 Task: Check the average views per listing of center island in the last 5 years.
Action: Mouse moved to (947, 206)
Screenshot: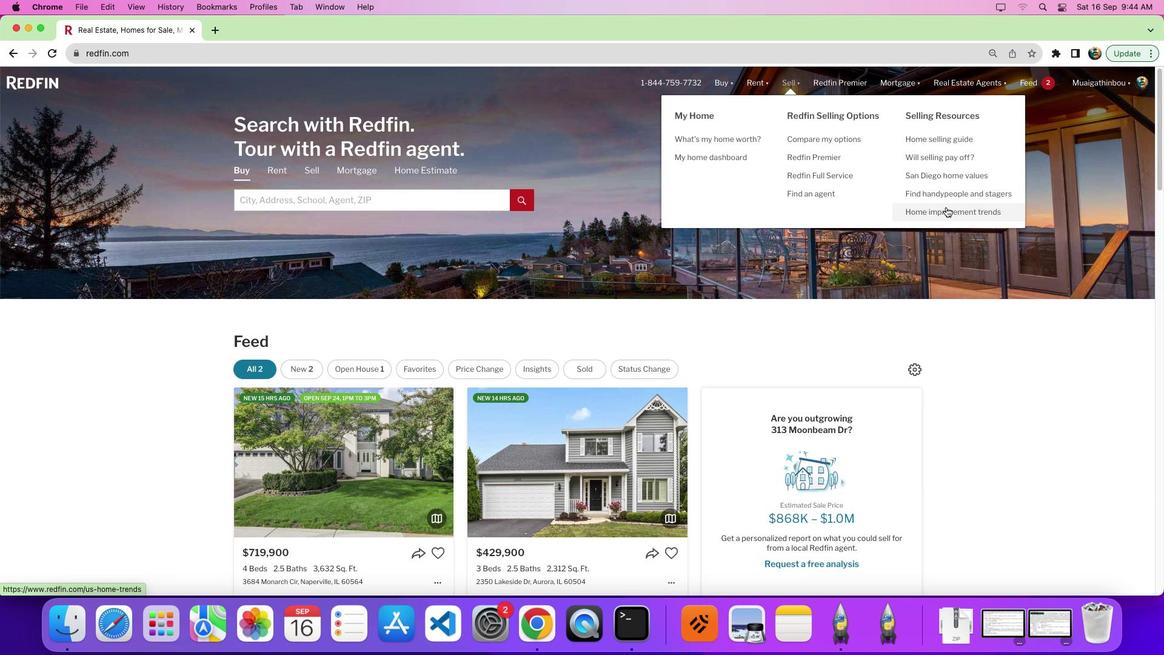 
Action: Mouse pressed left at (947, 206)
Screenshot: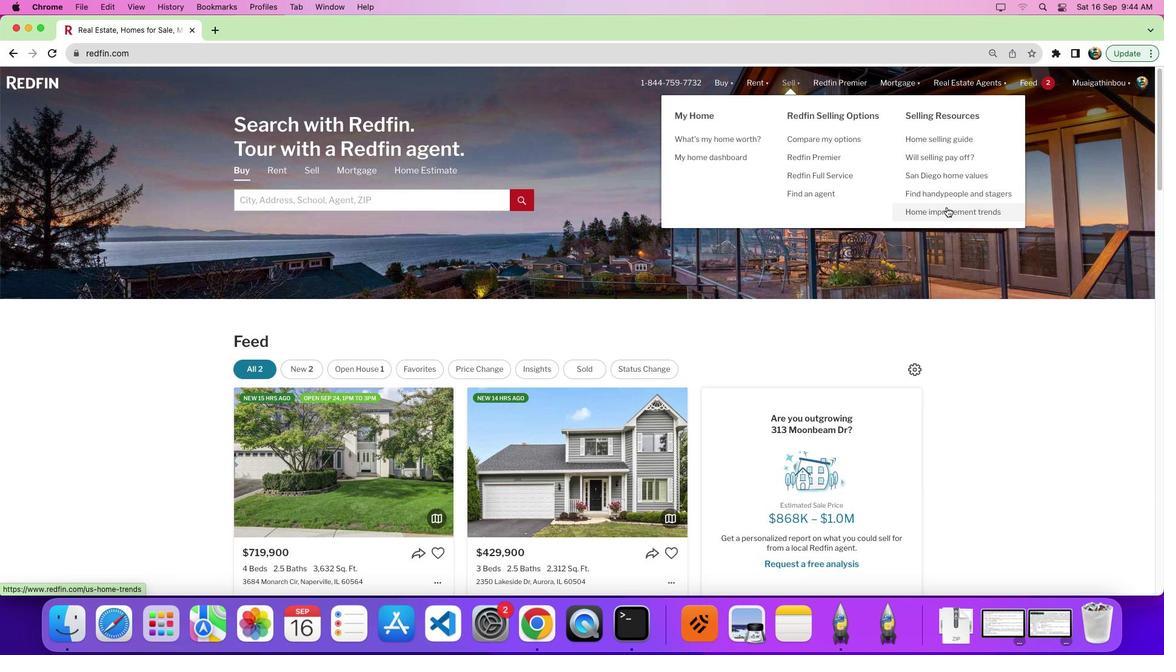 
Action: Mouse moved to (947, 207)
Screenshot: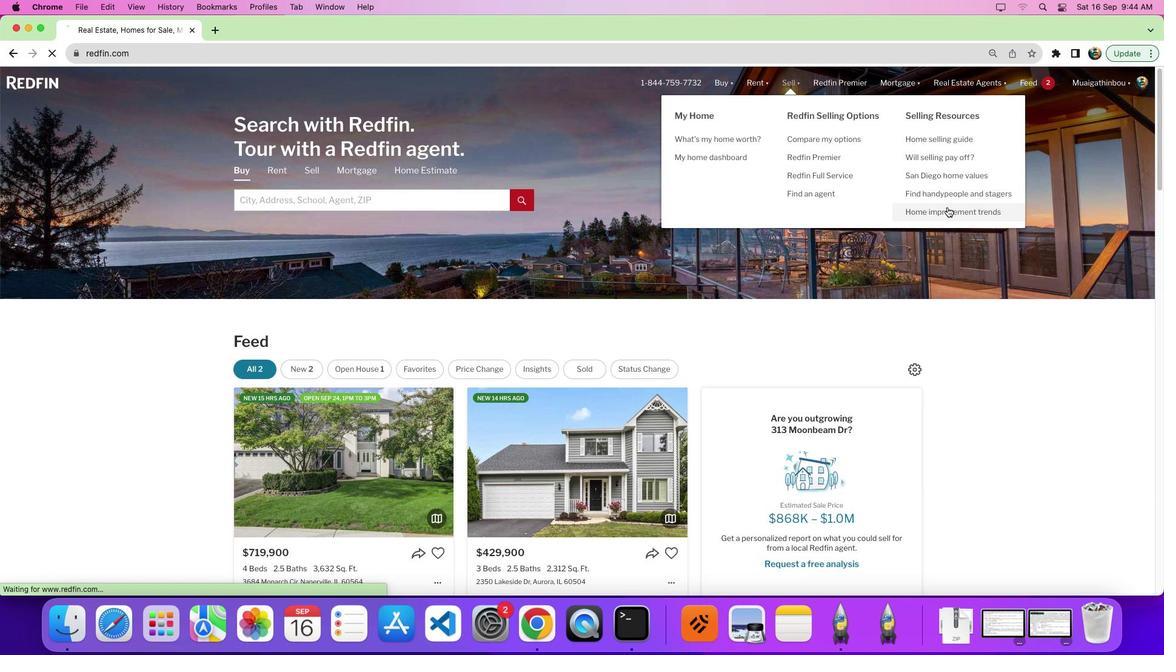 
Action: Mouse pressed left at (947, 207)
Screenshot: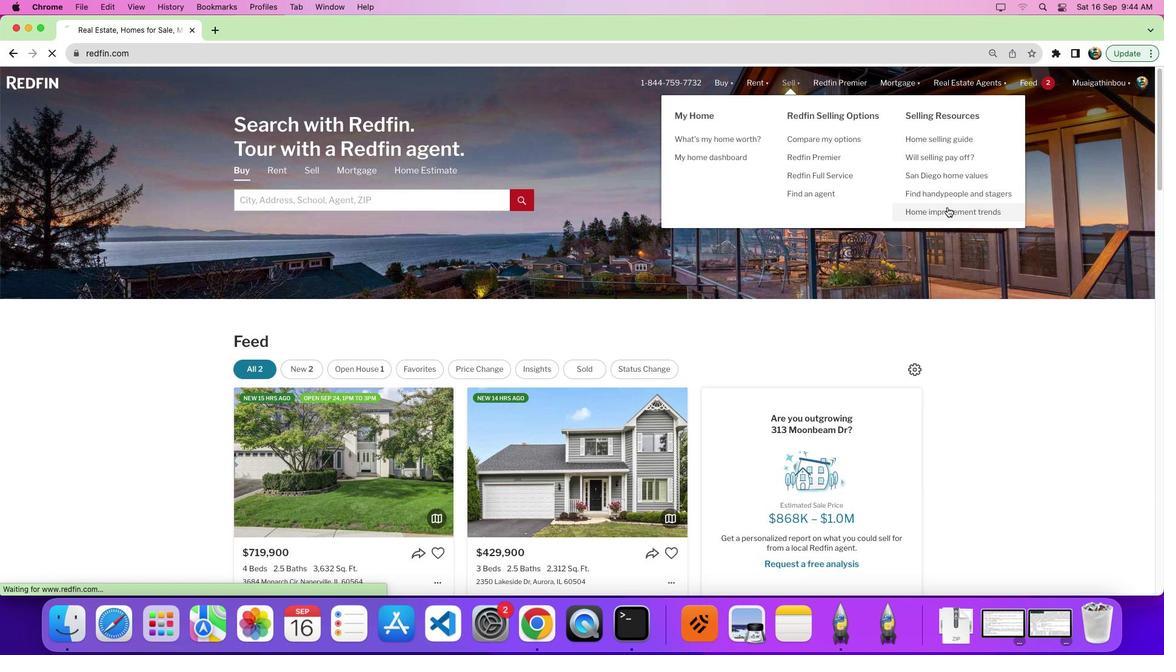 
Action: Mouse moved to (340, 235)
Screenshot: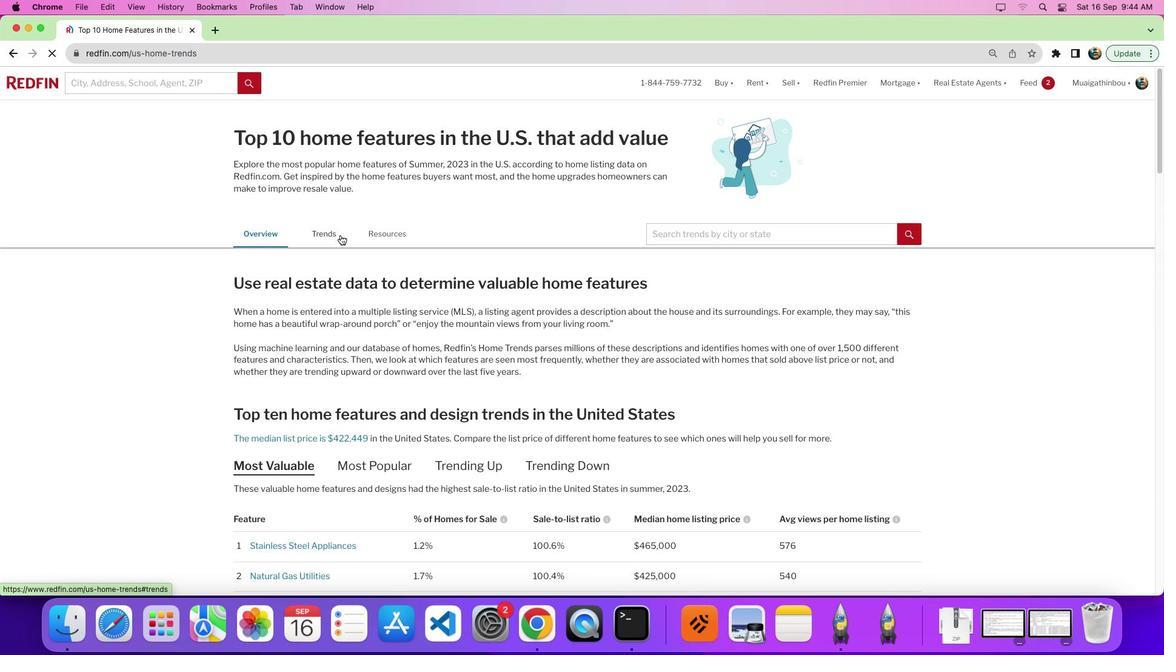 
Action: Mouse pressed left at (340, 235)
Screenshot: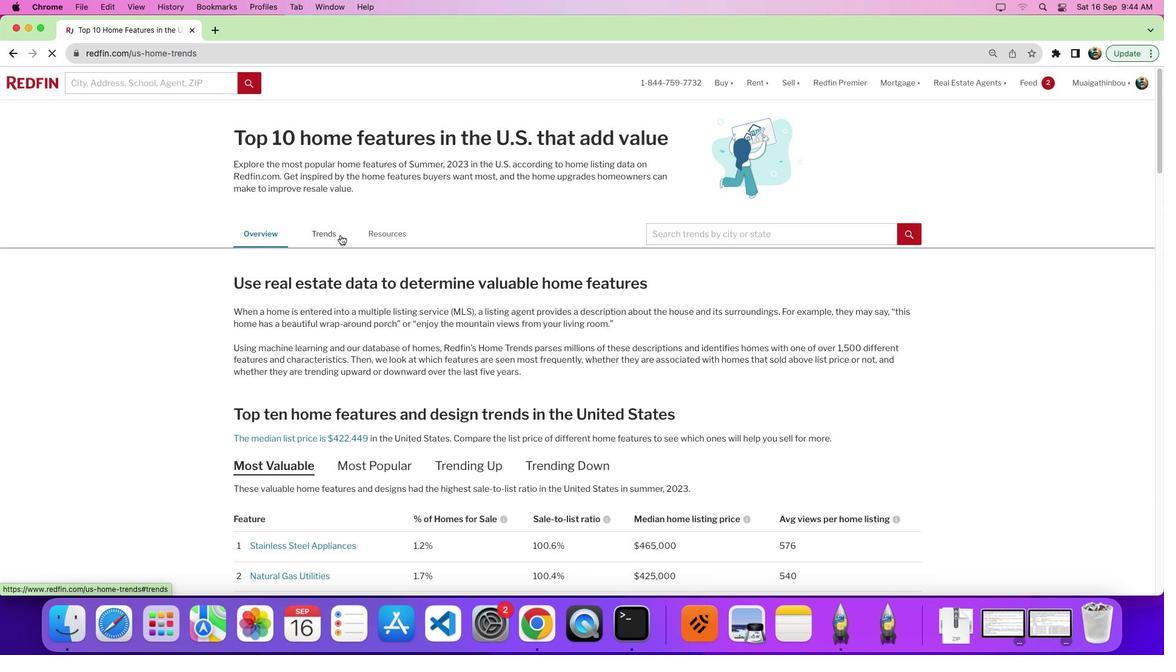 
Action: Mouse moved to (556, 263)
Screenshot: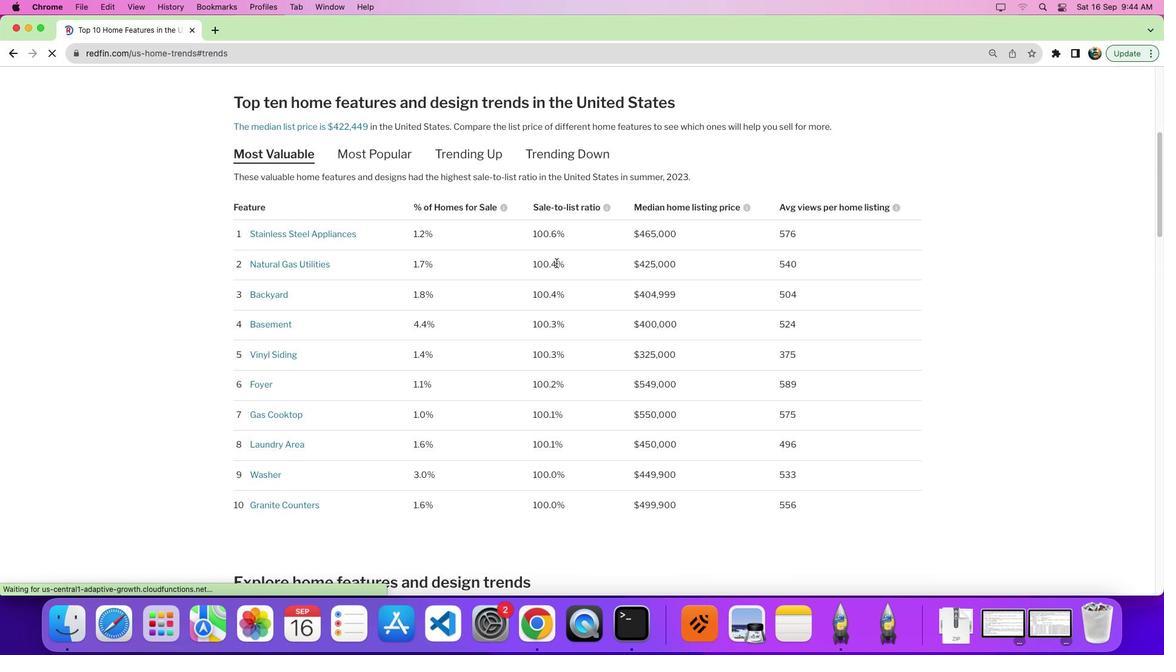 
Action: Mouse scrolled (556, 263) with delta (0, 0)
Screenshot: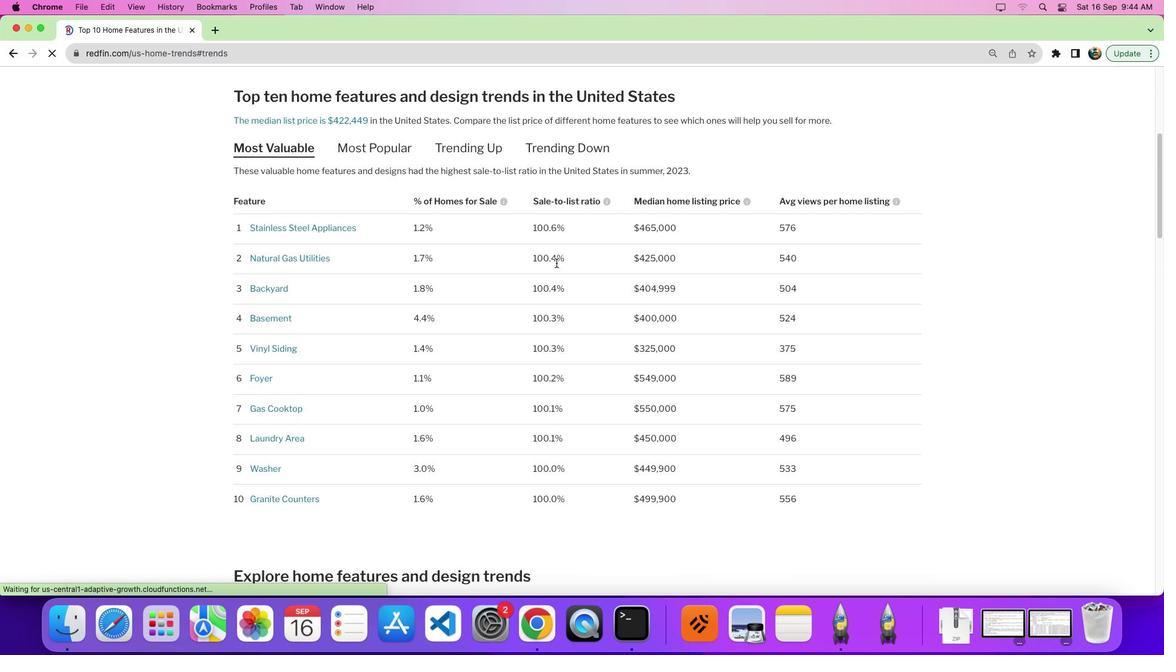 
Action: Mouse scrolled (556, 263) with delta (0, -1)
Screenshot: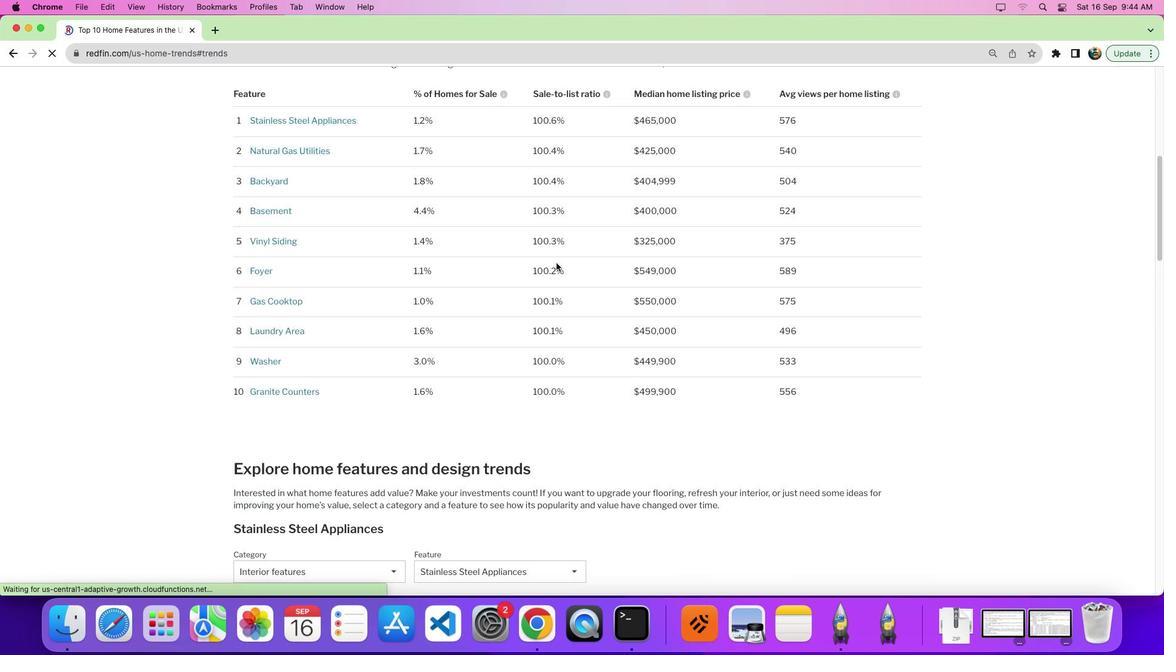 
Action: Mouse scrolled (556, 263) with delta (0, -5)
Screenshot: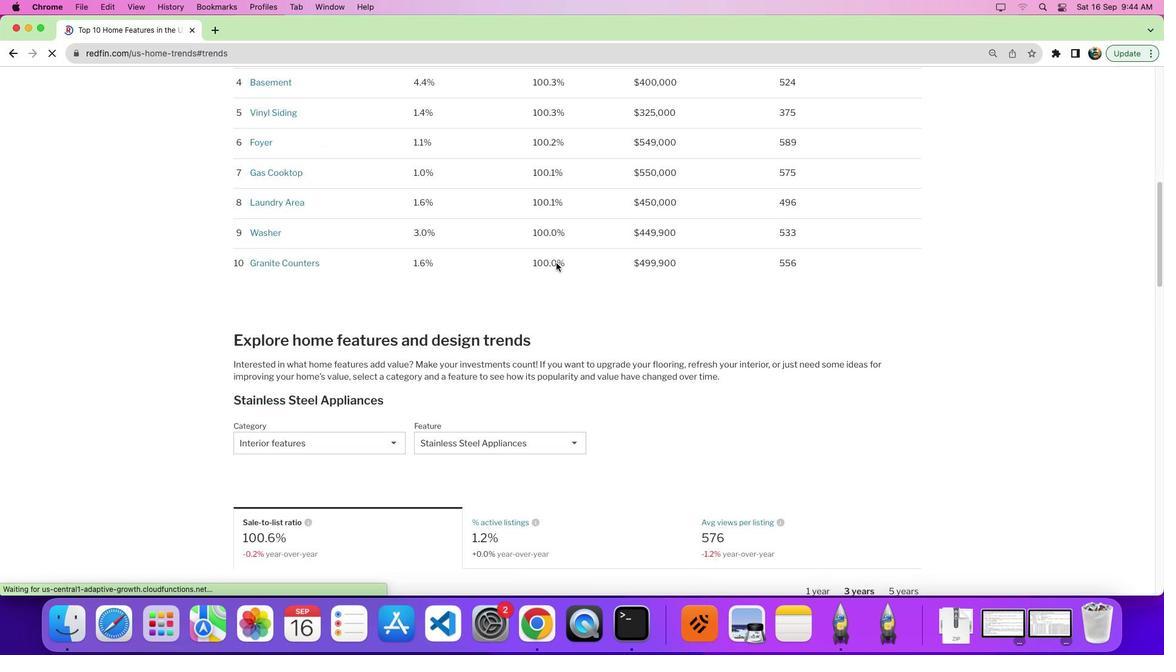 
Action: Mouse scrolled (556, 263) with delta (0, -7)
Screenshot: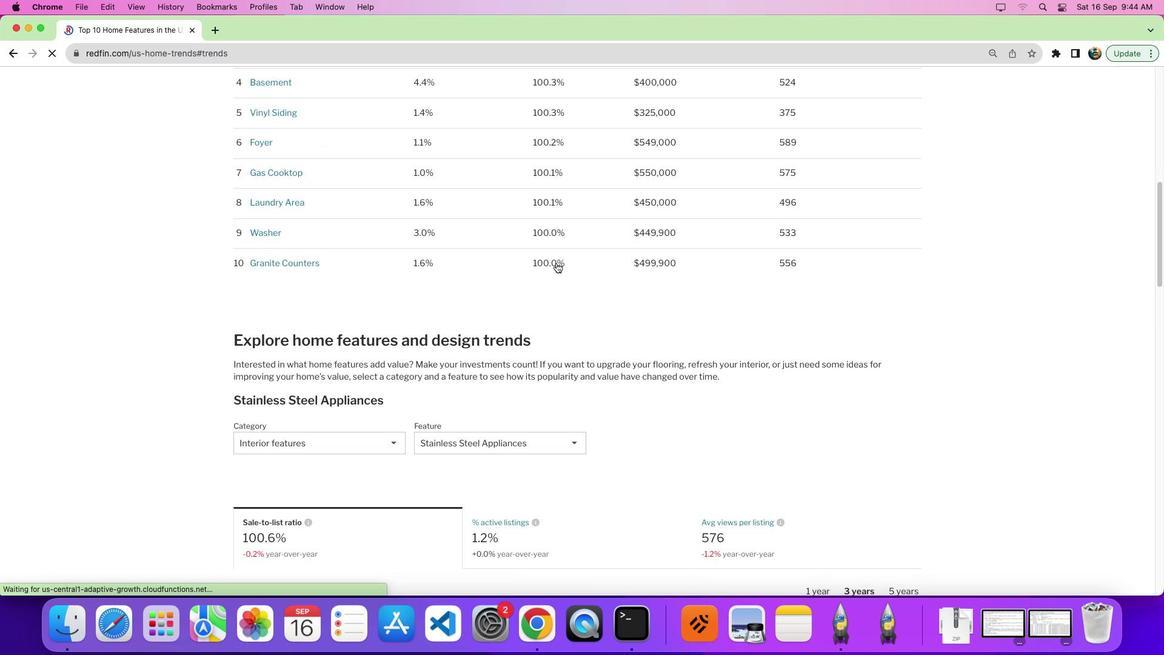 
Action: Mouse moved to (721, 189)
Screenshot: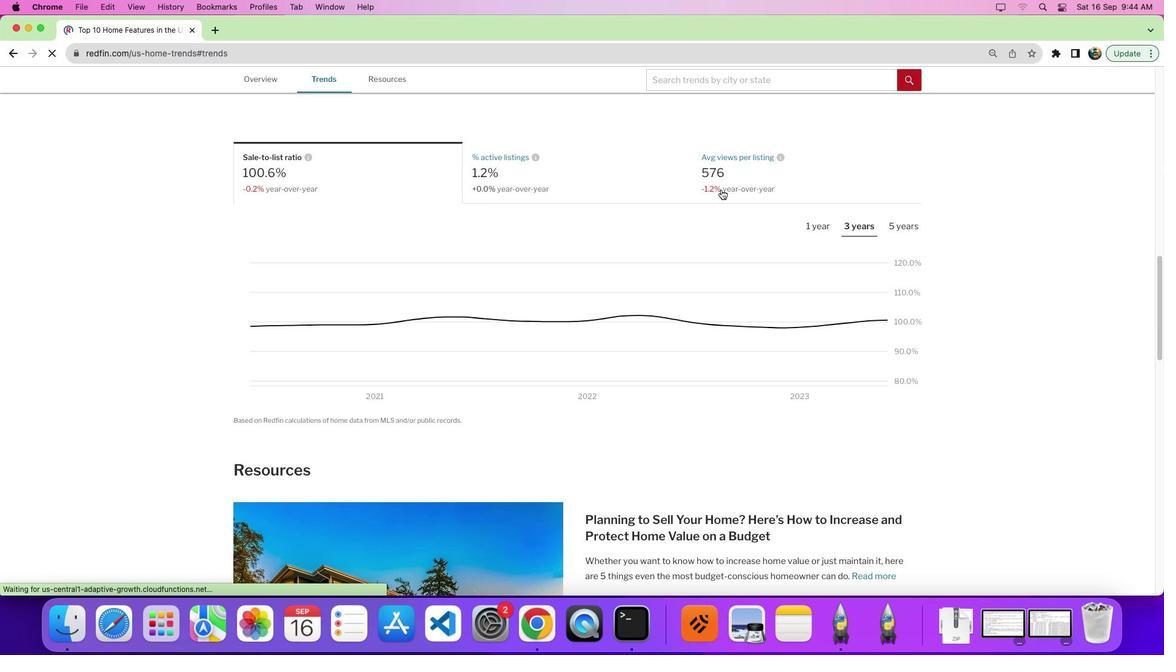 
Action: Mouse pressed left at (721, 189)
Screenshot: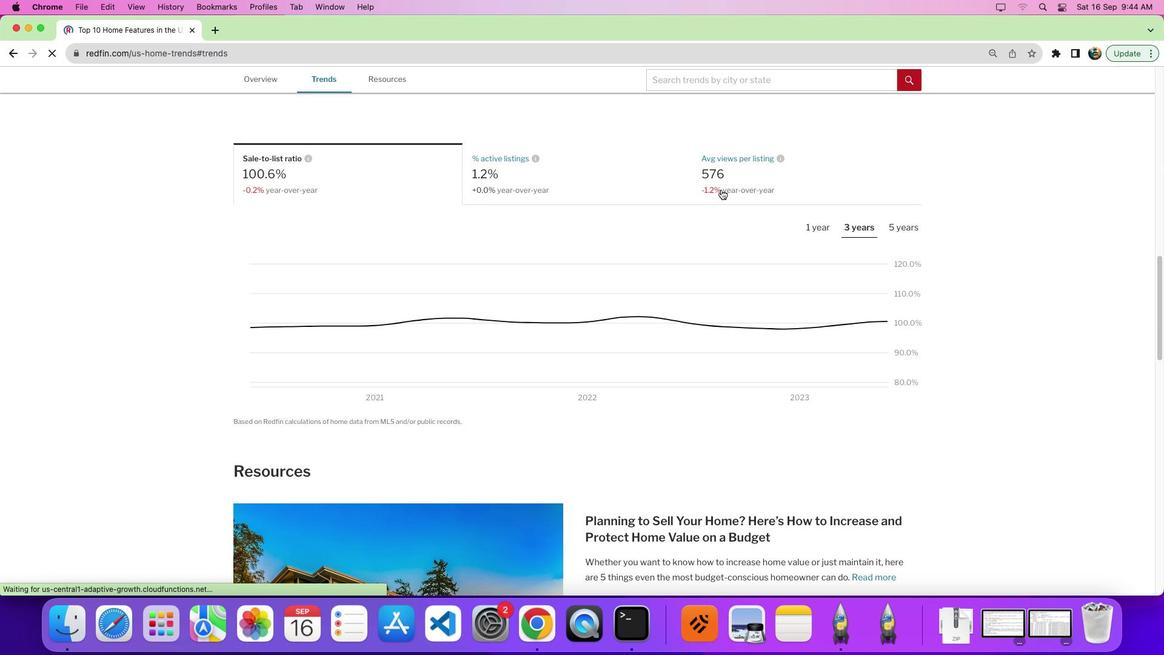 
Action: Mouse moved to (482, 260)
Screenshot: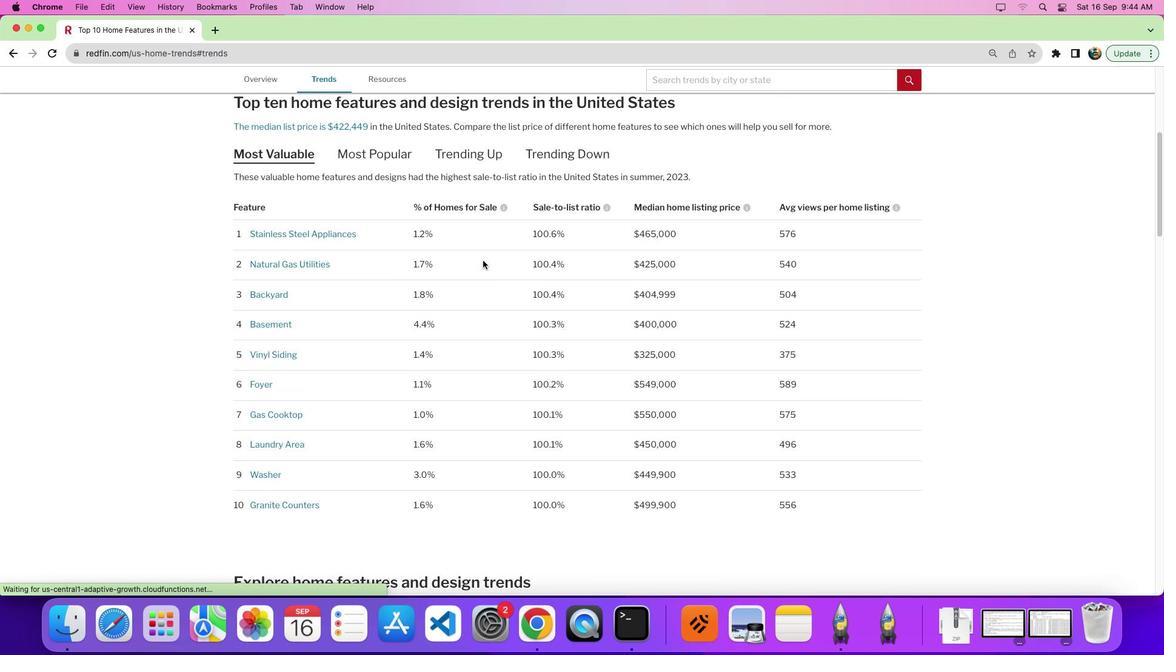 
Action: Mouse scrolled (482, 260) with delta (0, 0)
Screenshot: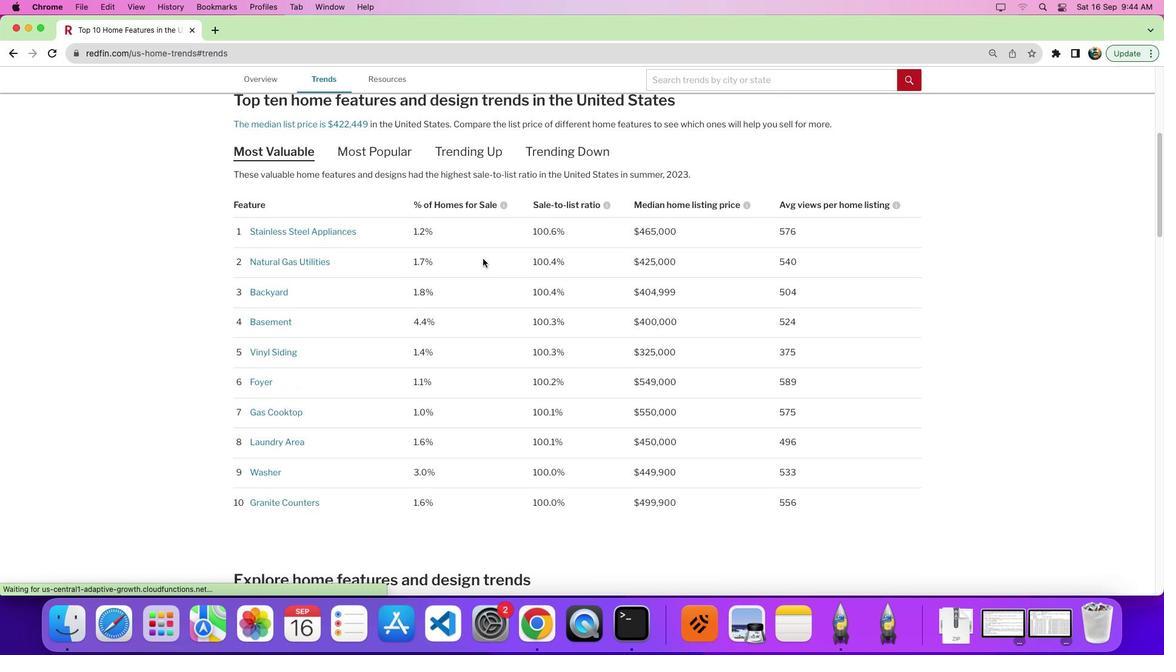 
Action: Mouse moved to (482, 260)
Screenshot: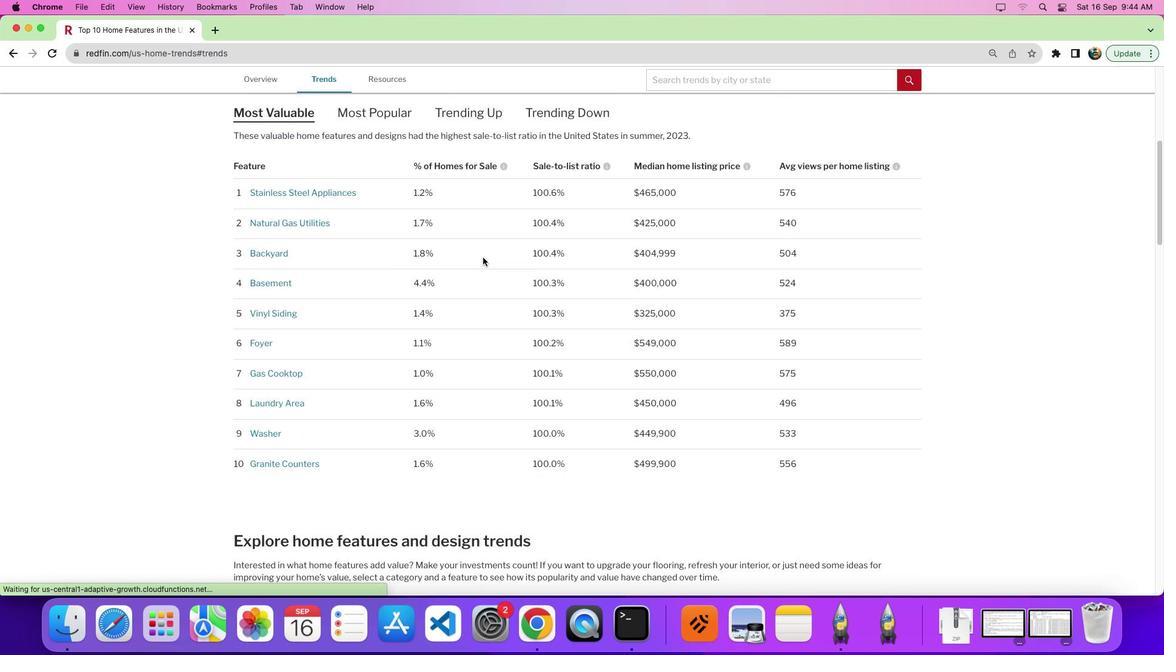 
Action: Mouse scrolled (482, 260) with delta (0, 0)
Screenshot: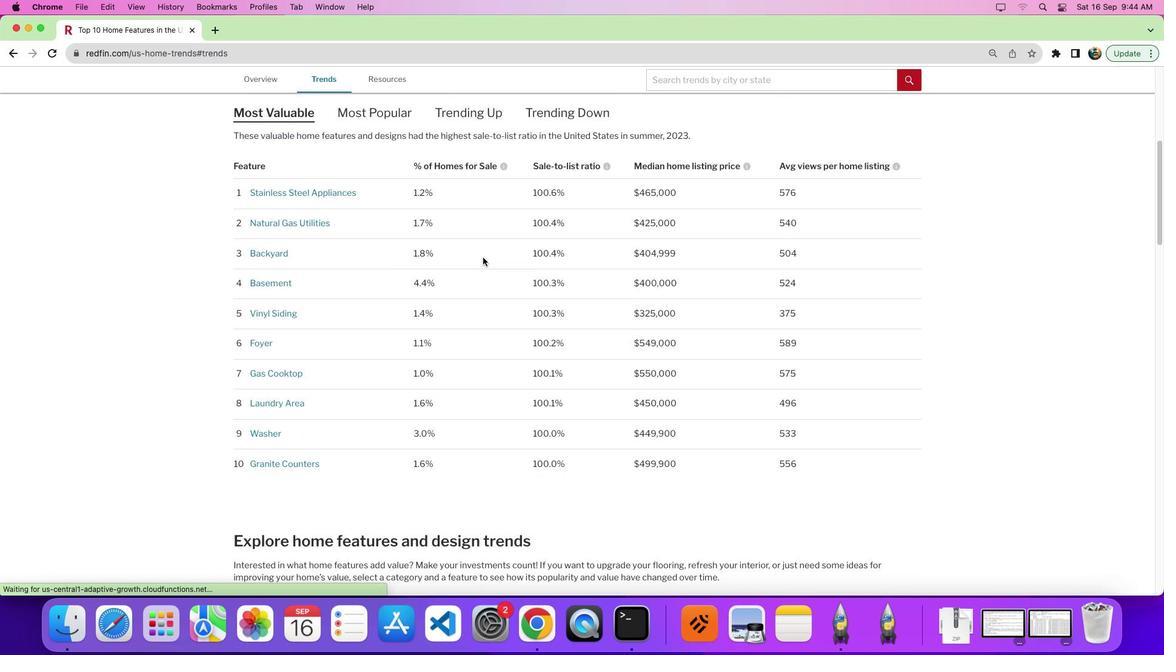 
Action: Mouse scrolled (482, 260) with delta (0, -4)
Screenshot: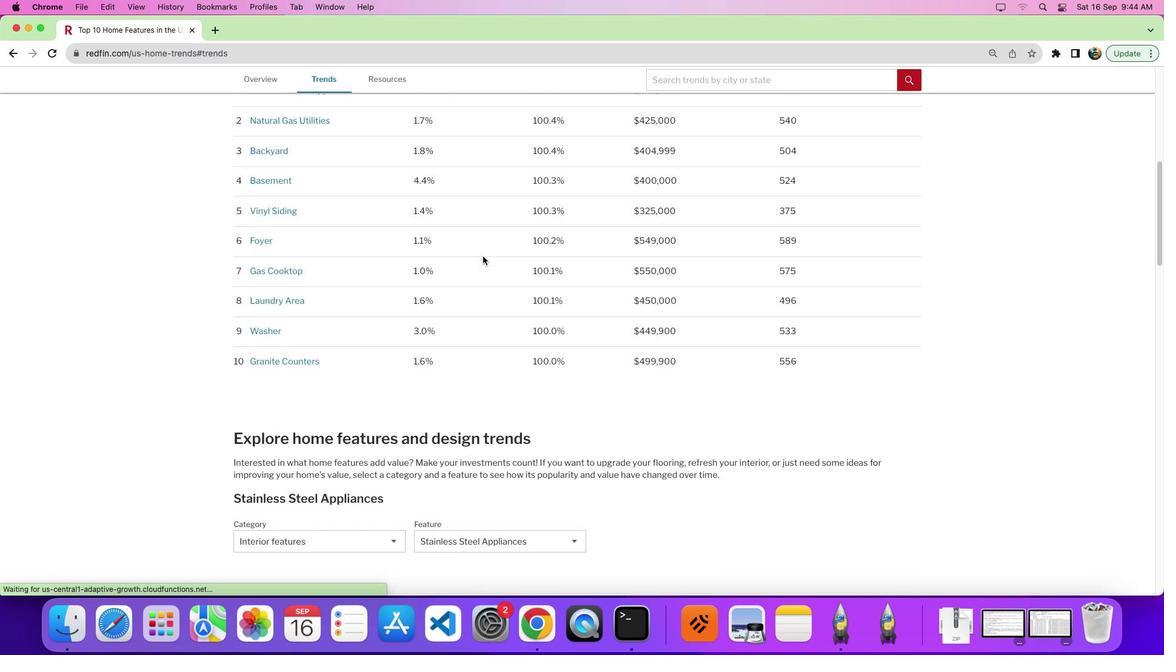
Action: Mouse moved to (484, 256)
Screenshot: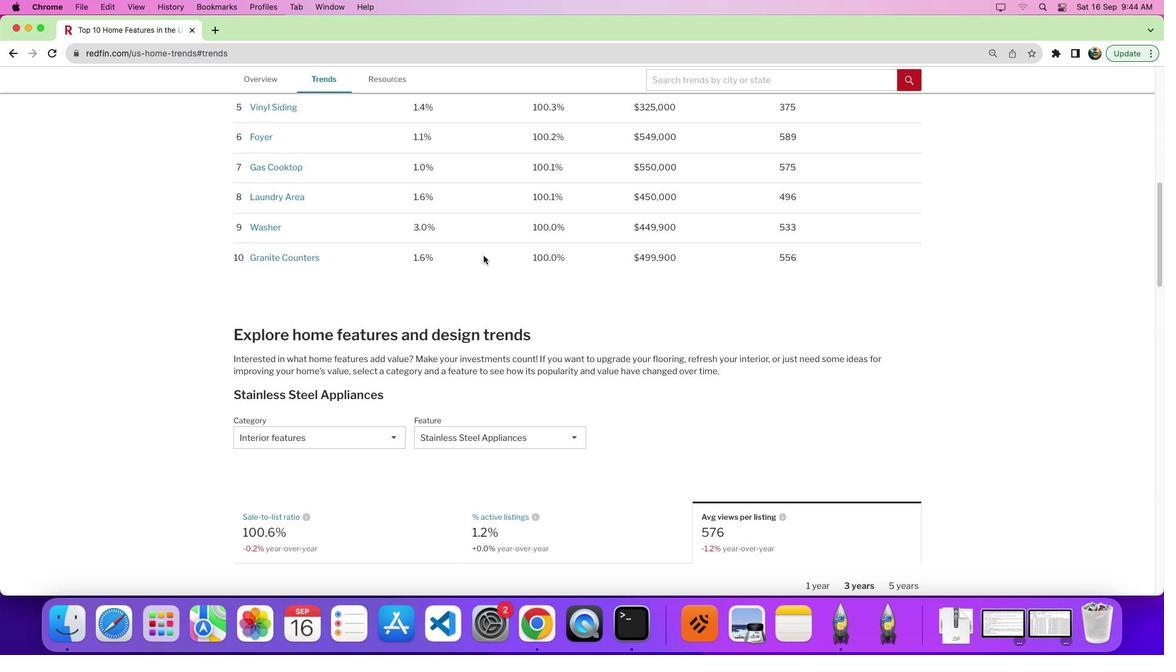 
Action: Mouse scrolled (484, 256) with delta (0, 0)
Screenshot: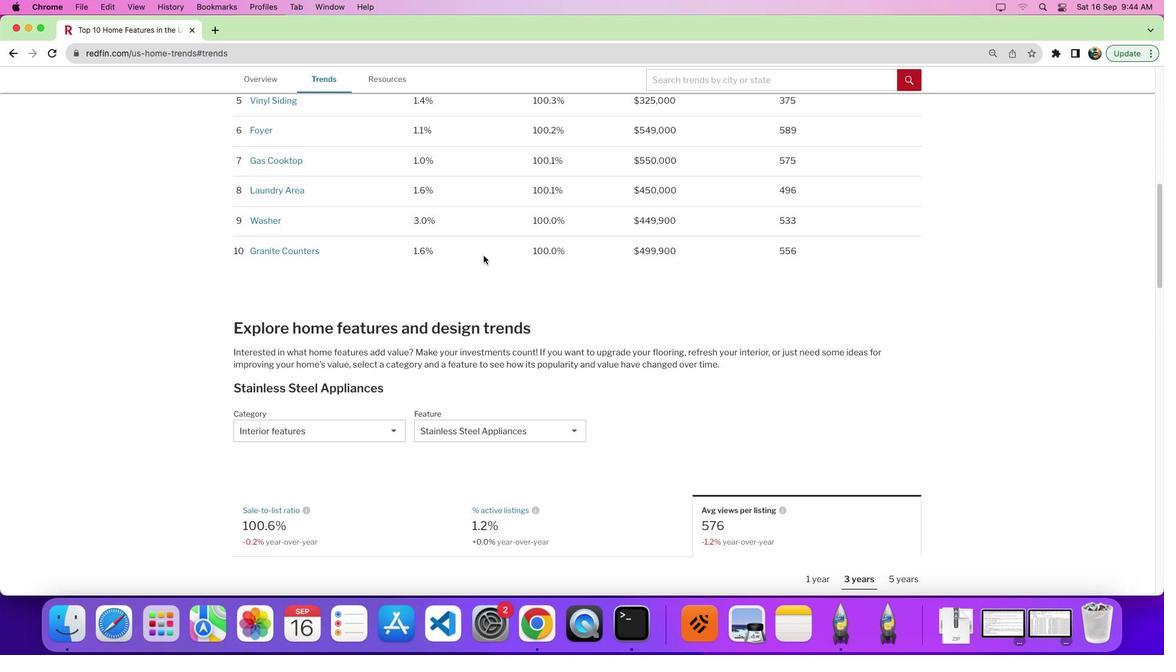 
Action: Mouse scrolled (484, 256) with delta (0, 0)
Screenshot: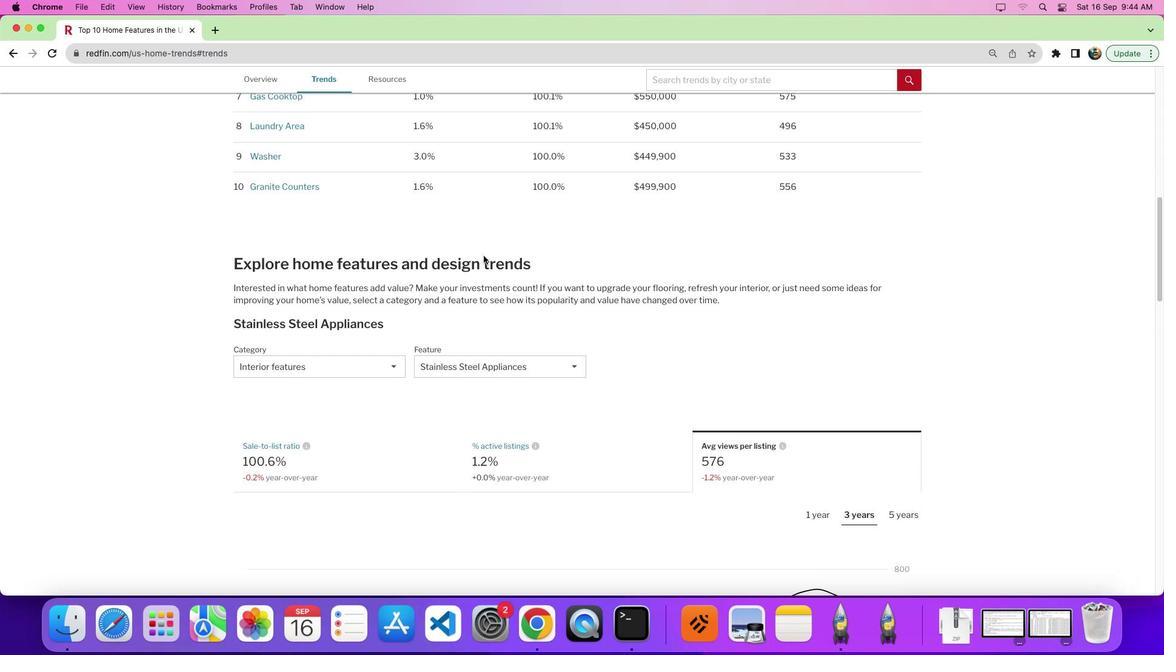 
Action: Mouse scrolled (484, 256) with delta (0, -3)
Screenshot: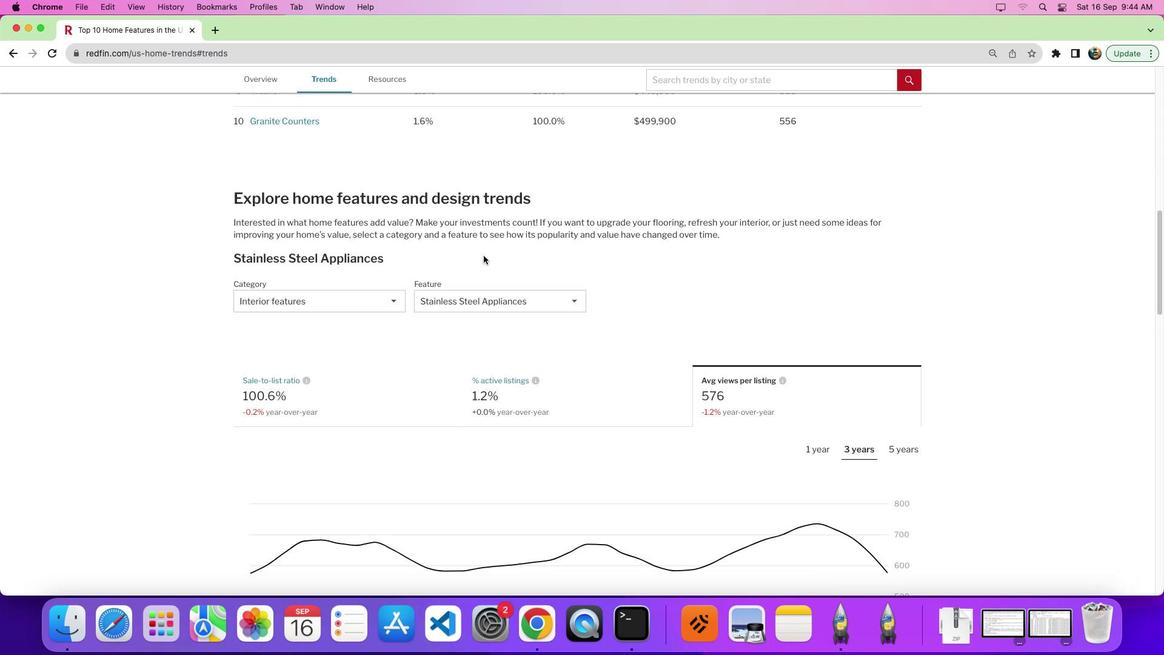 
Action: Mouse moved to (488, 256)
Screenshot: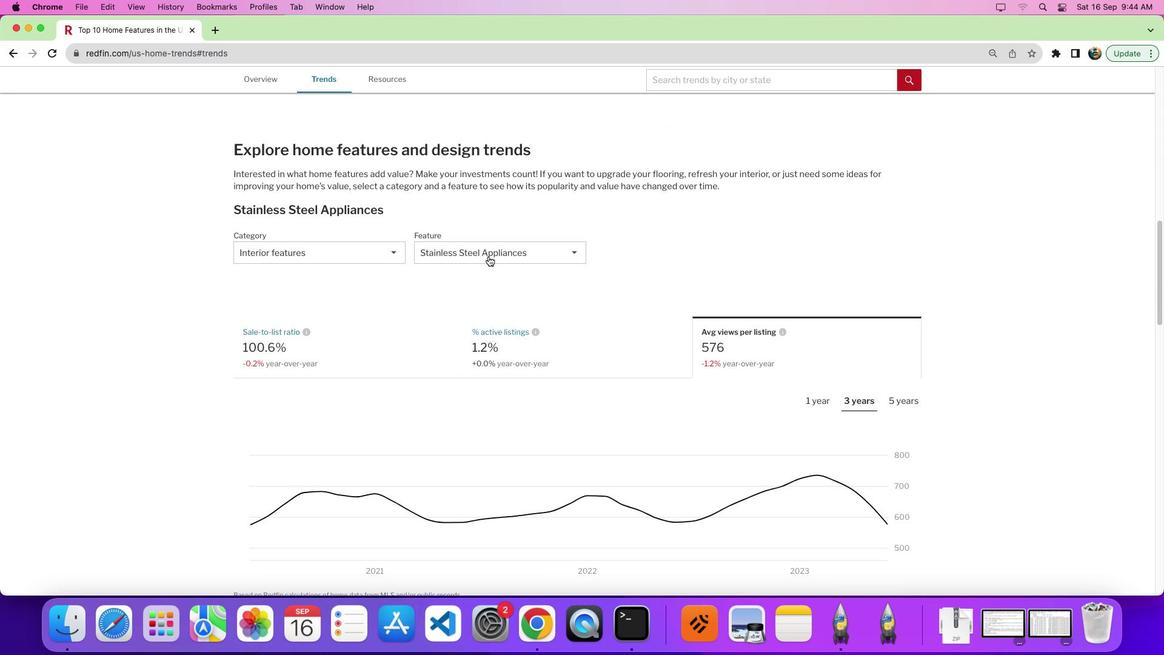 
Action: Mouse pressed left at (488, 256)
Screenshot: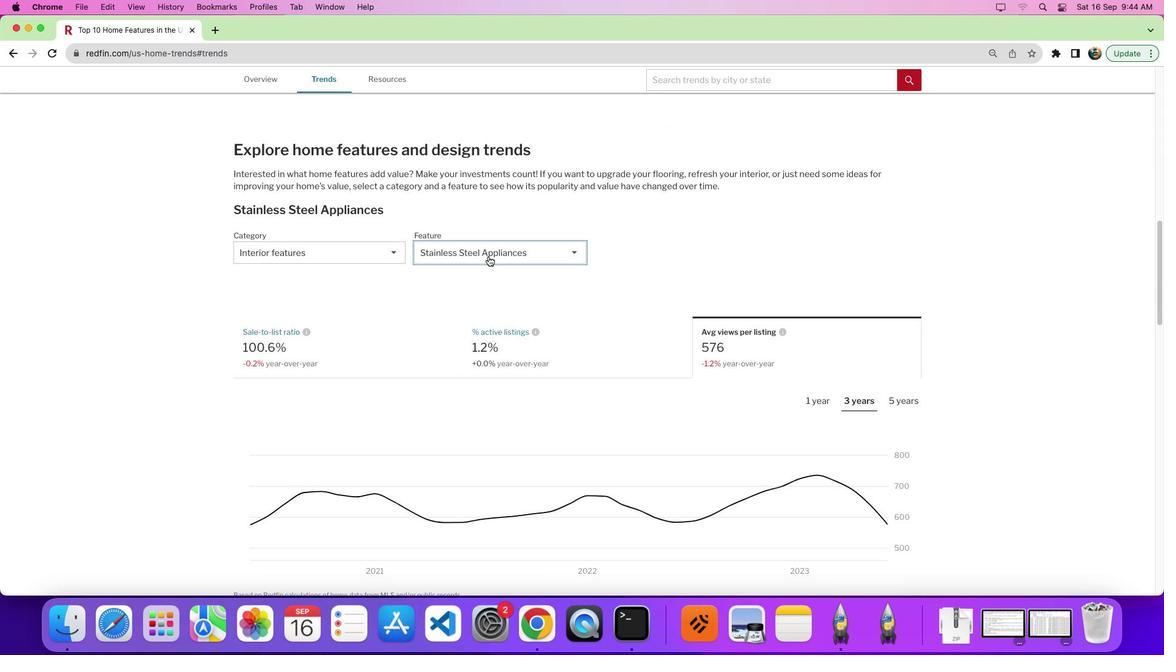 
Action: Mouse moved to (488, 337)
Screenshot: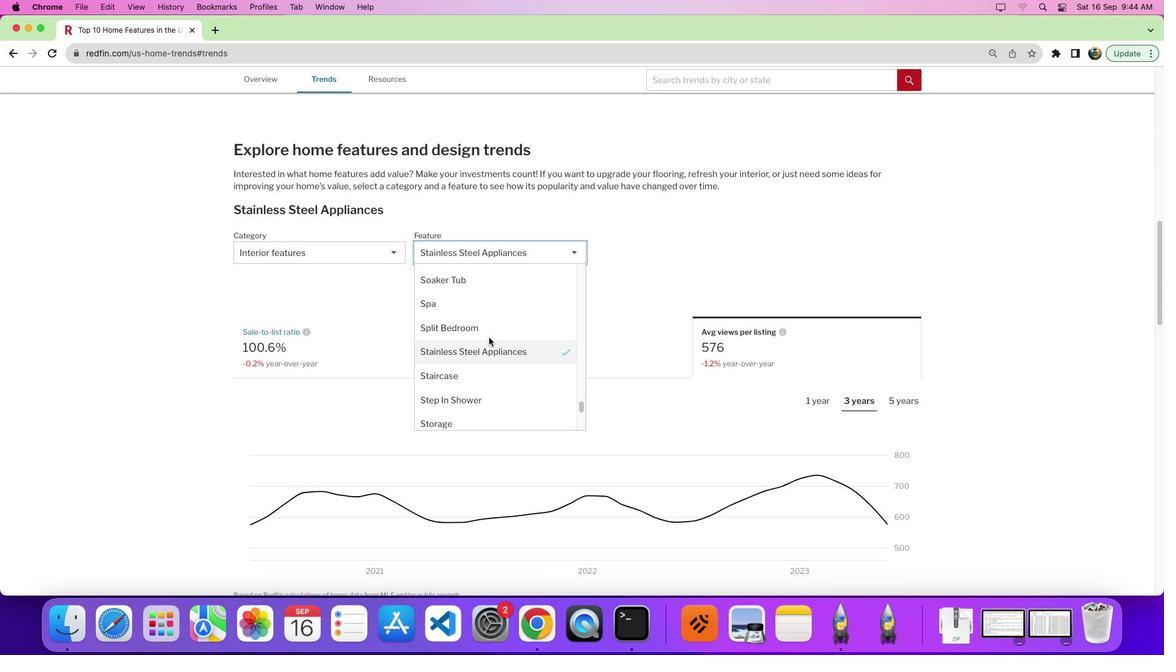 
Action: Mouse scrolled (488, 337) with delta (0, 0)
Screenshot: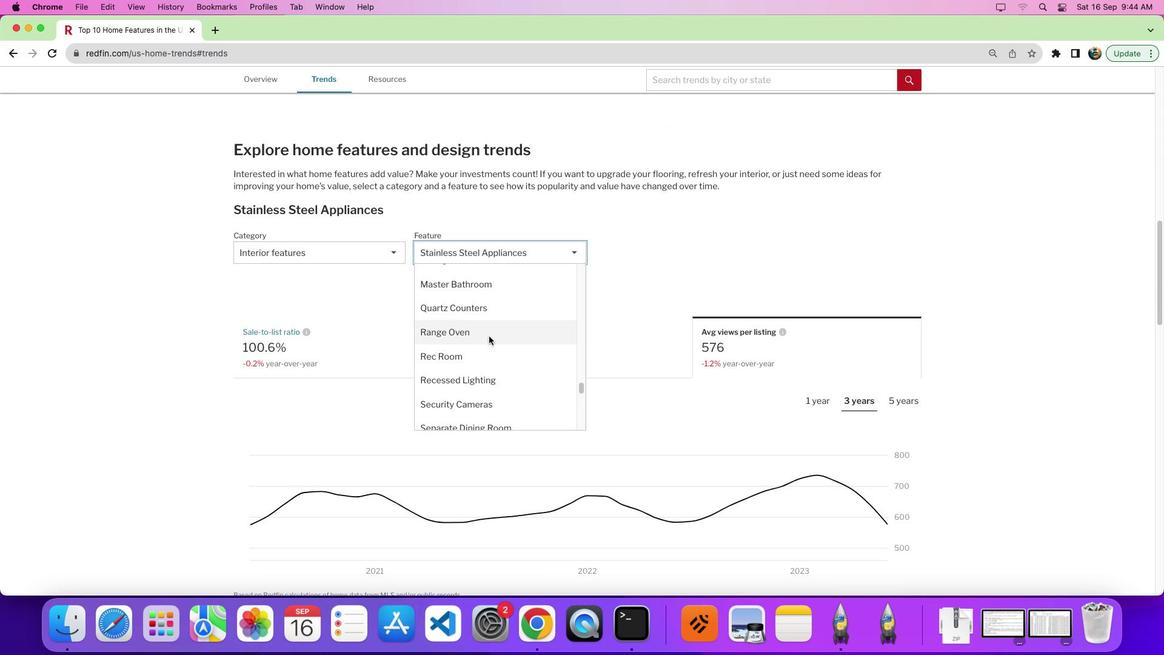 
Action: Mouse scrolled (488, 337) with delta (0, 0)
Screenshot: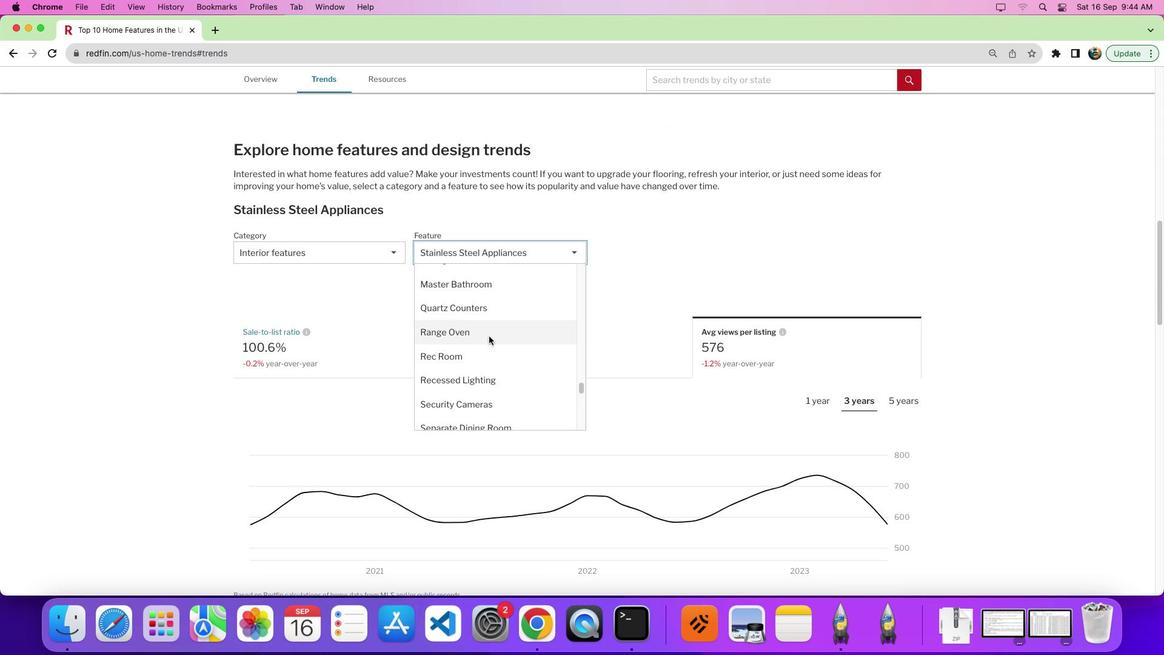 
Action: Mouse scrolled (488, 337) with delta (0, 5)
Screenshot: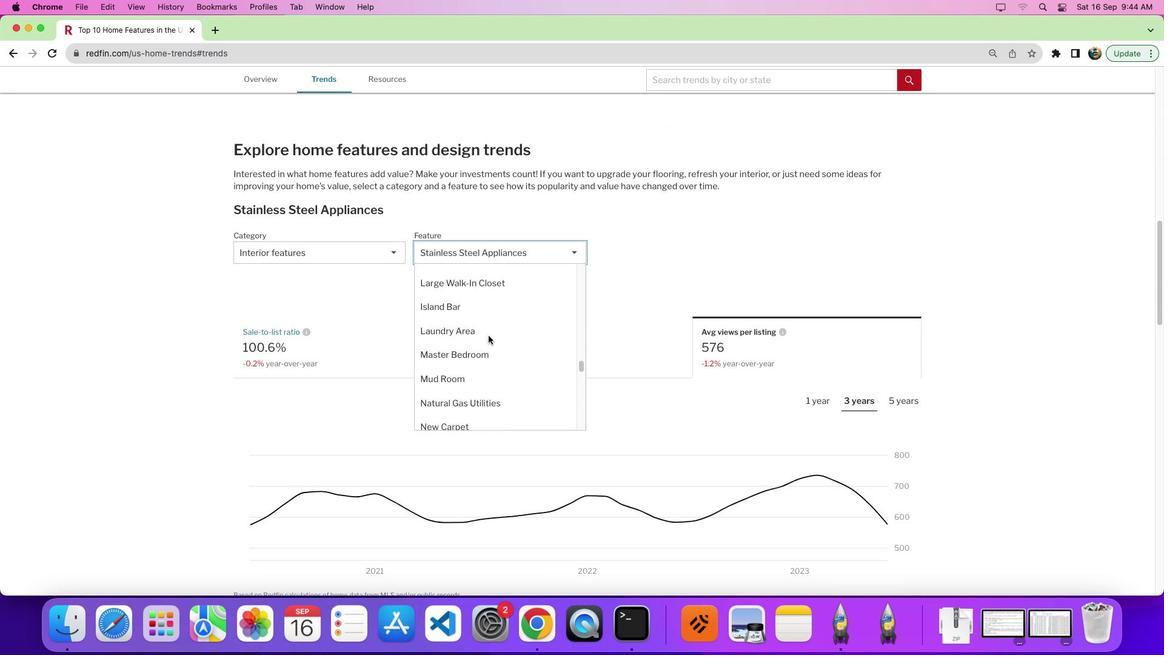 
Action: Mouse moved to (488, 337)
Screenshot: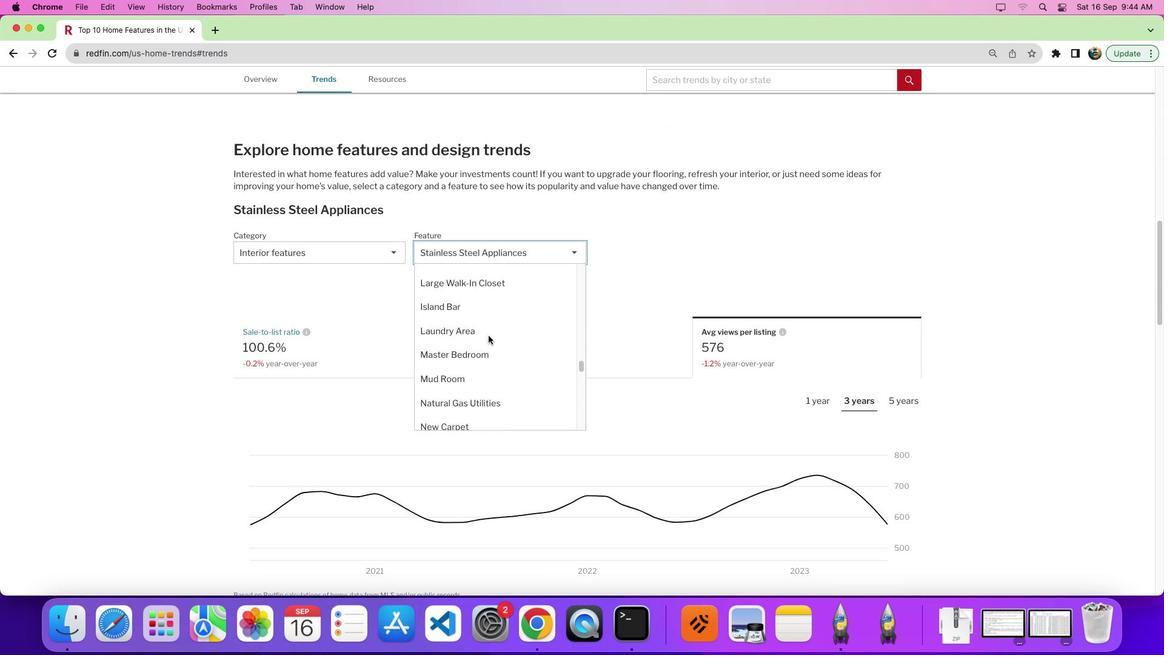 
Action: Mouse scrolled (488, 337) with delta (0, 7)
Screenshot: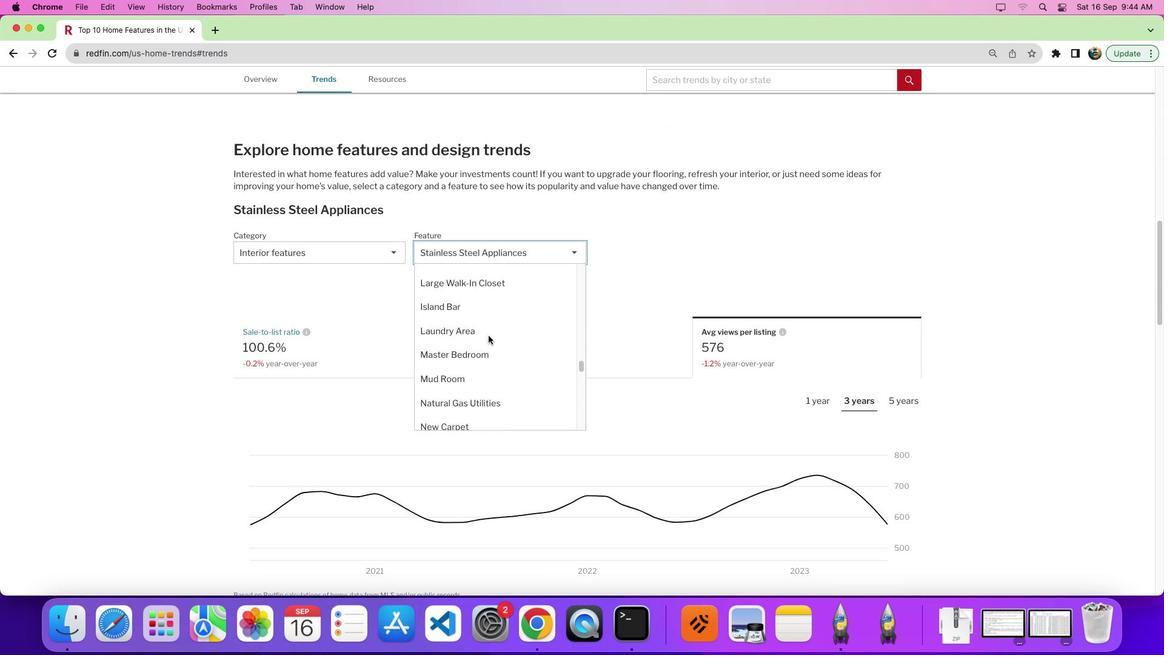 
Action: Mouse moved to (488, 335)
Screenshot: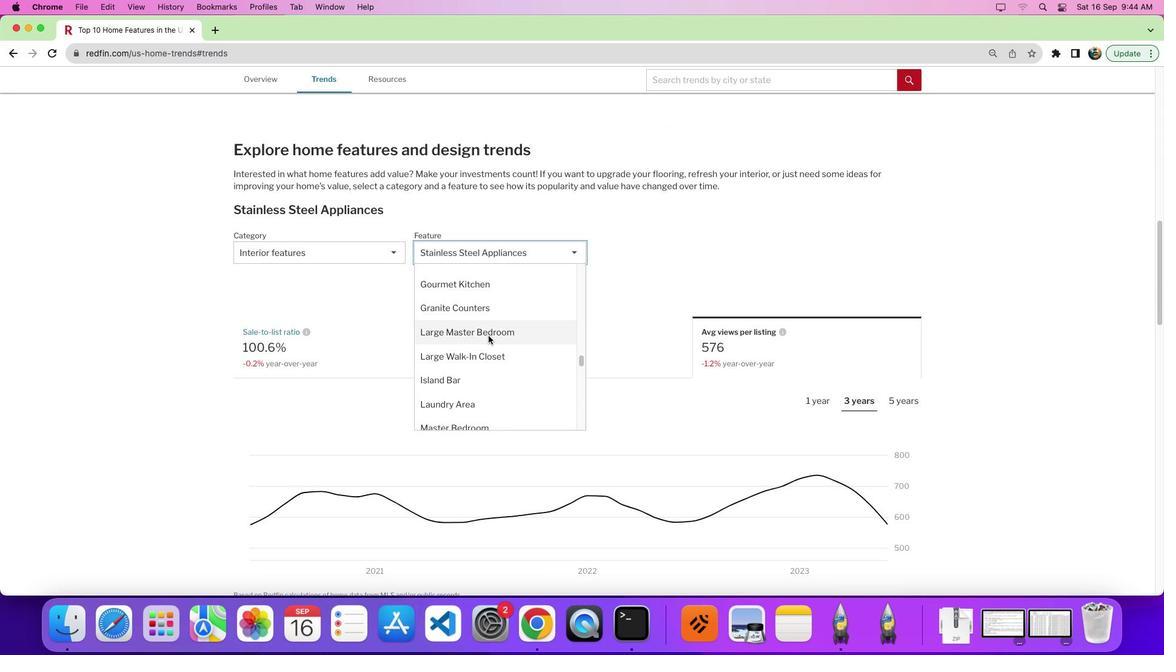 
Action: Mouse scrolled (488, 335) with delta (0, 0)
Screenshot: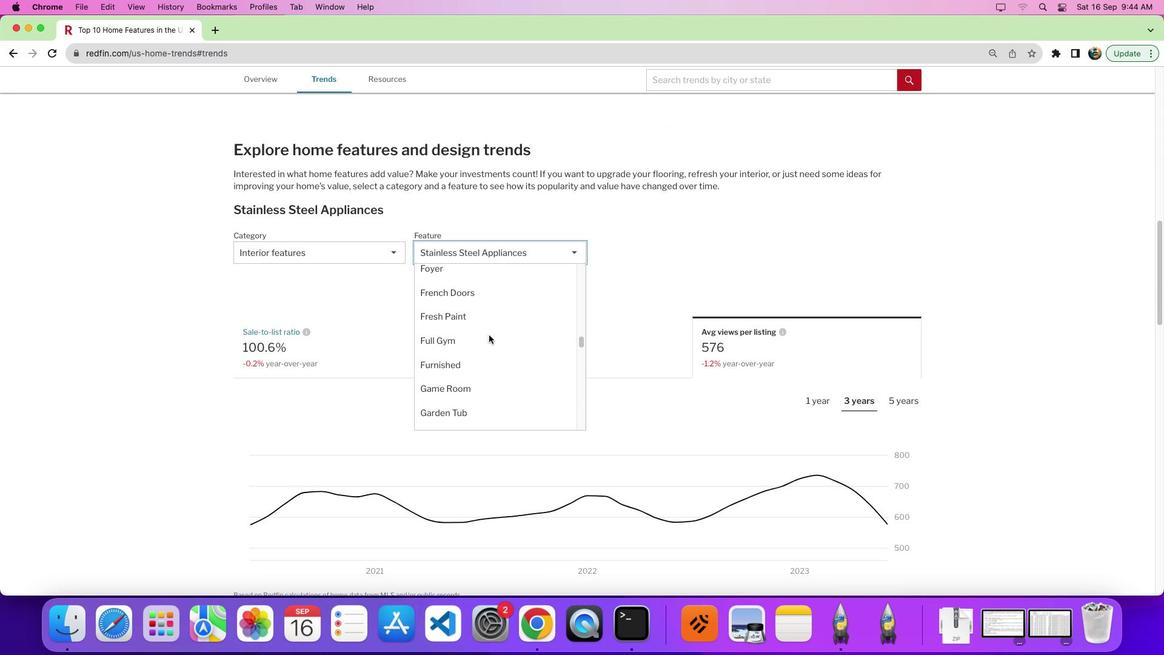 
Action: Mouse scrolled (488, 335) with delta (0, 1)
Screenshot: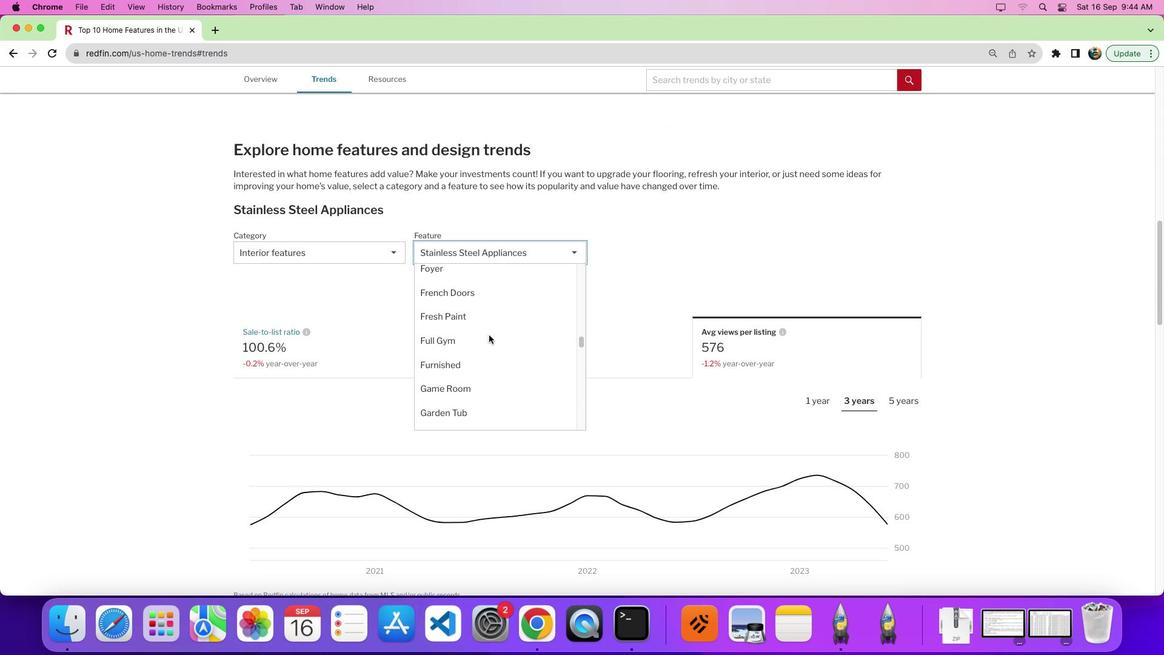 
Action: Mouse moved to (488, 335)
Screenshot: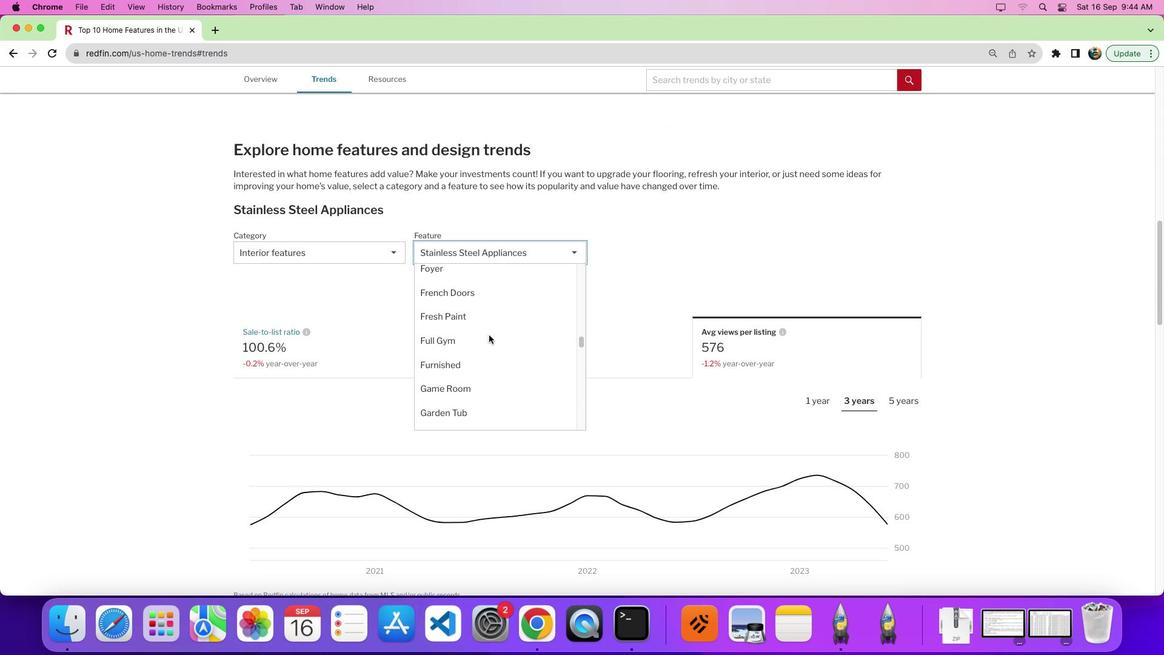 
Action: Mouse scrolled (488, 335) with delta (0, 5)
Screenshot: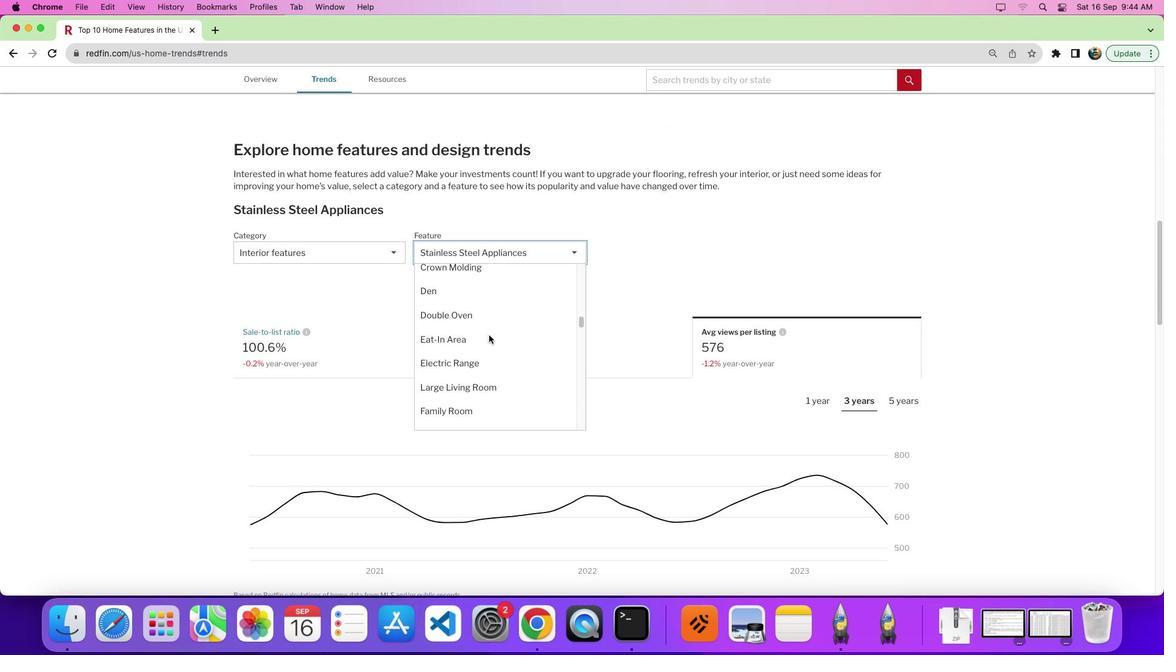 
Action: Mouse scrolled (488, 335) with delta (0, 7)
Screenshot: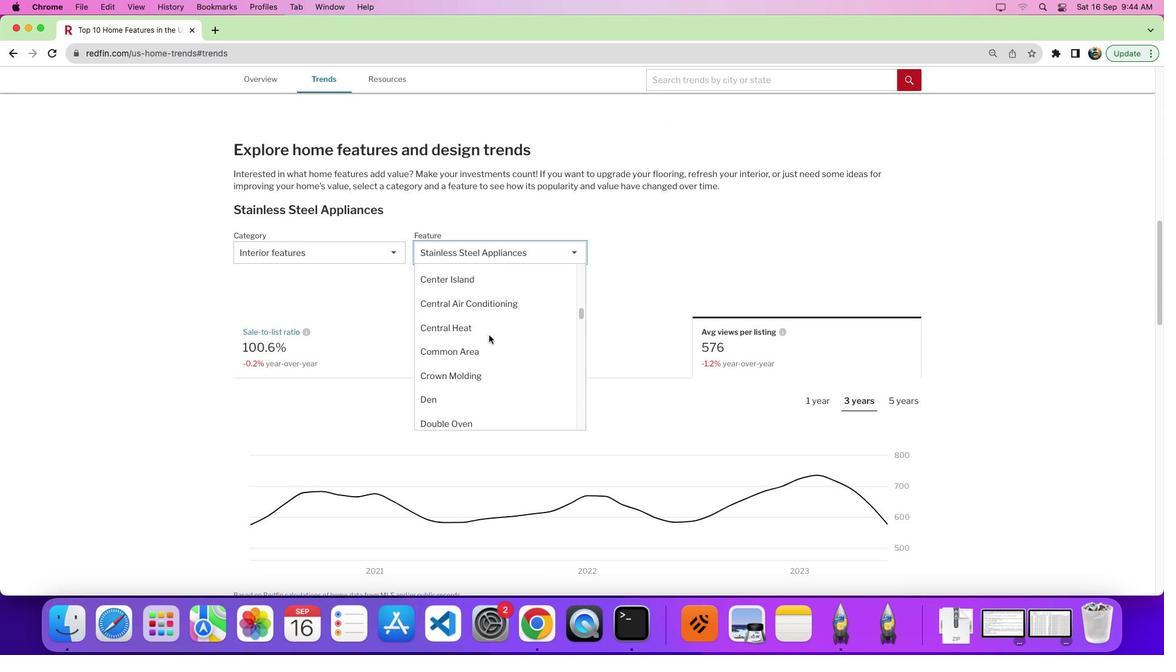 
Action: Mouse moved to (488, 334)
Screenshot: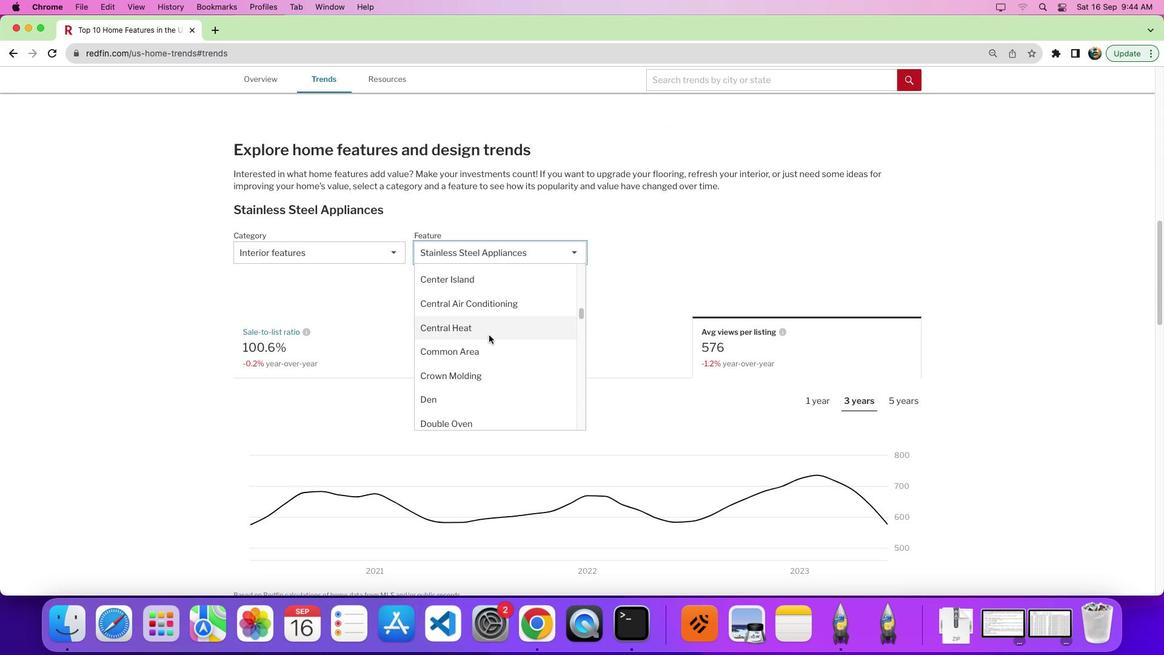 
Action: Mouse scrolled (488, 334) with delta (0, 0)
Screenshot: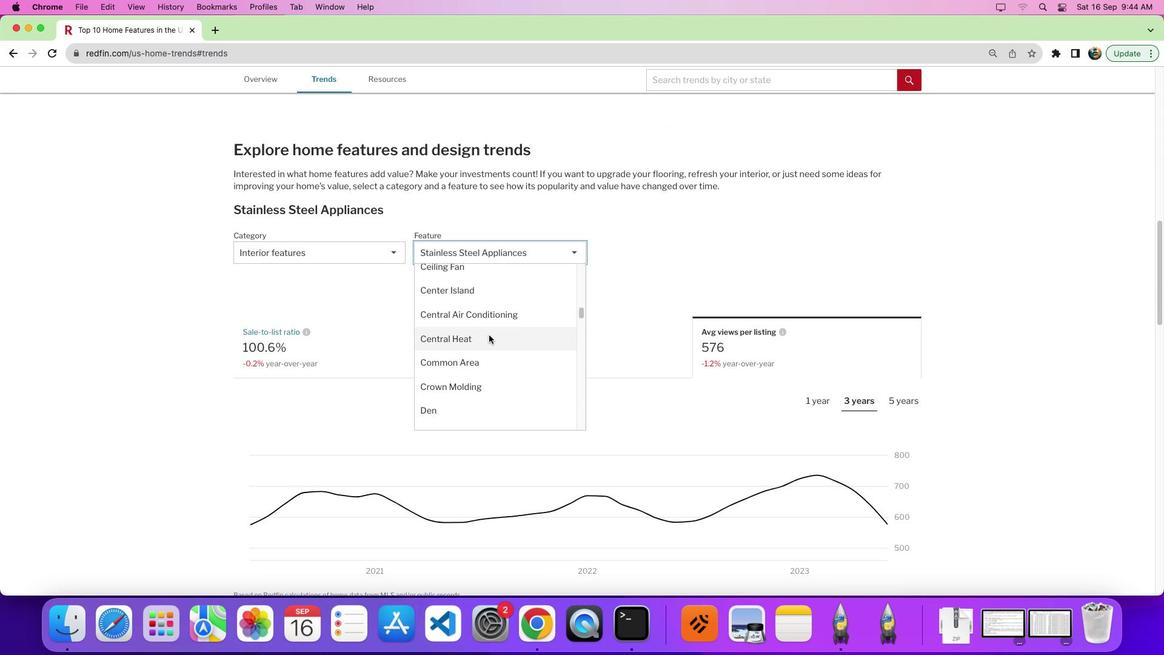 
Action: Mouse scrolled (488, 334) with delta (0, 0)
Screenshot: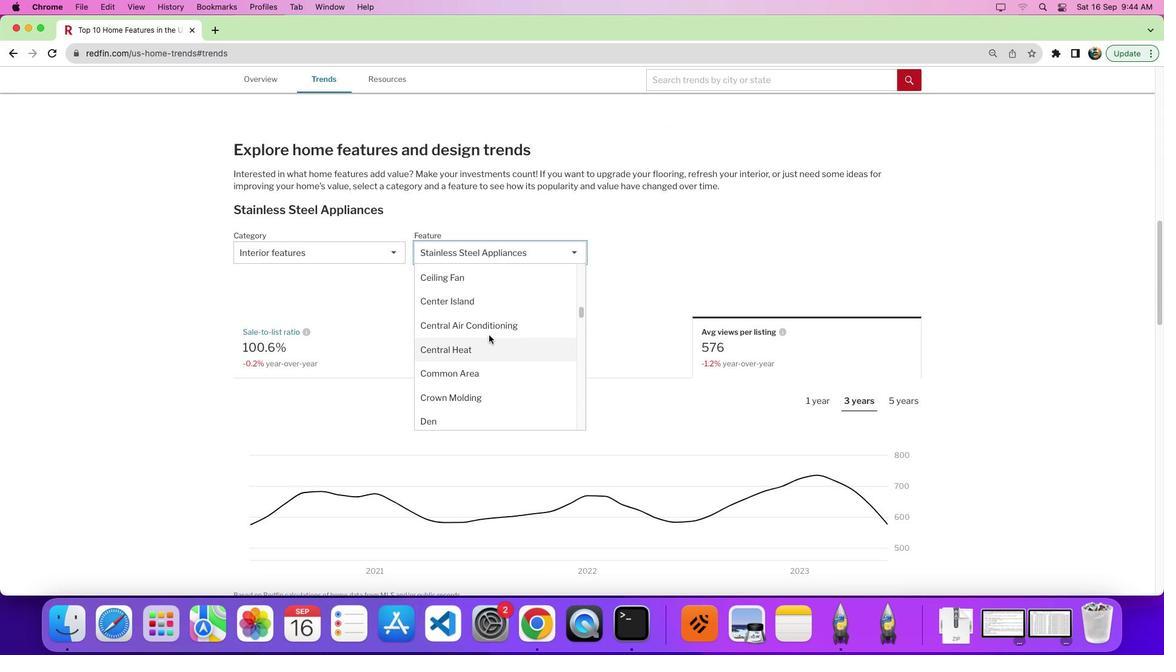 
Action: Mouse scrolled (488, 334) with delta (0, 0)
Screenshot: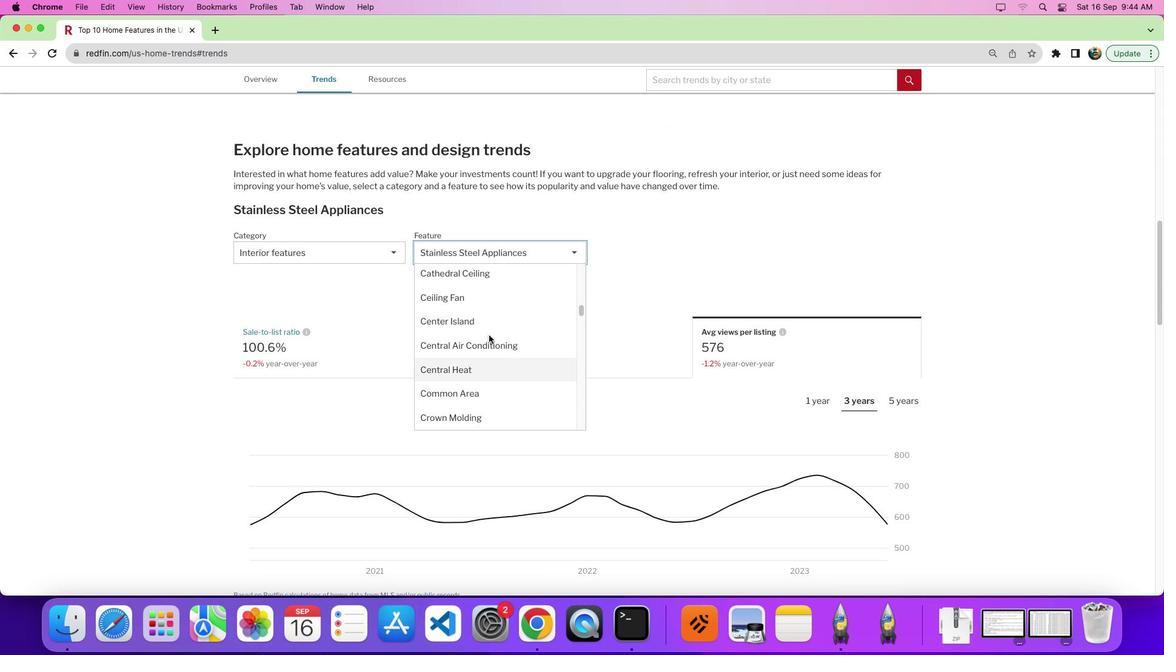 
Action: Mouse moved to (484, 328)
Screenshot: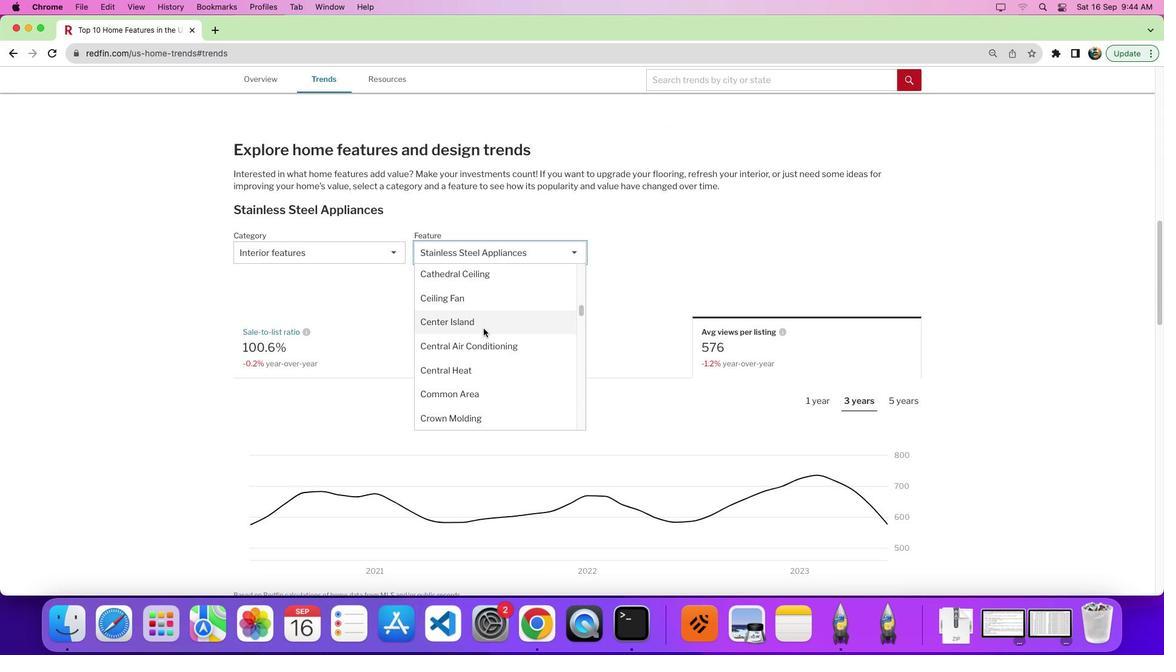 
Action: Mouse pressed left at (484, 328)
Screenshot: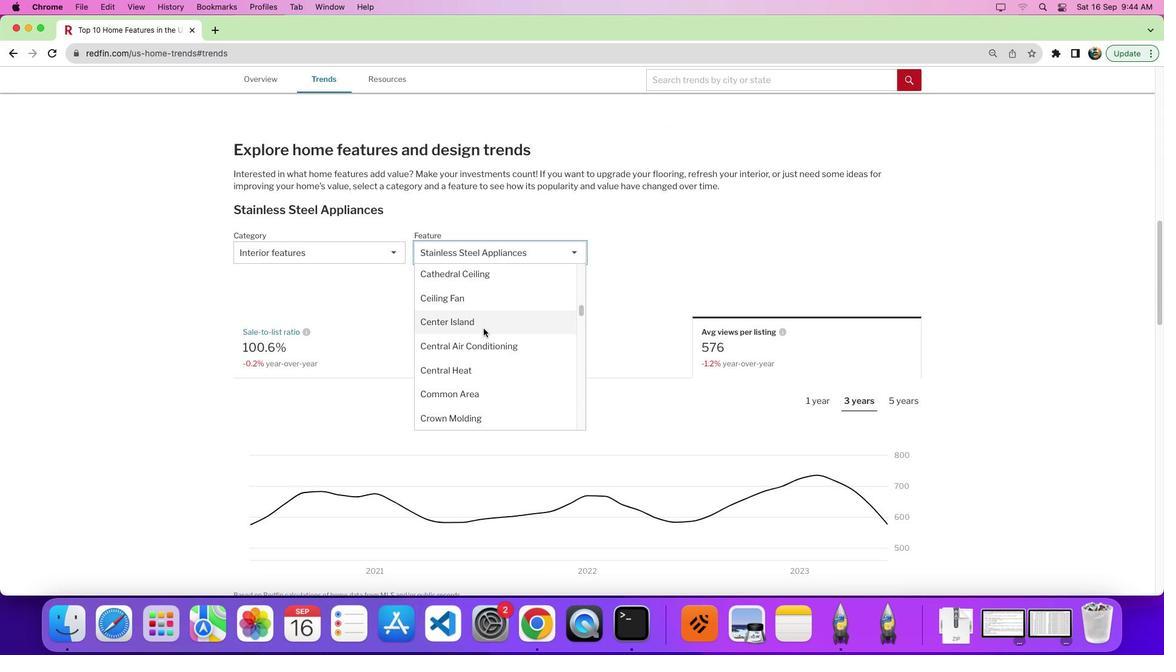 
Action: Mouse moved to (706, 323)
Screenshot: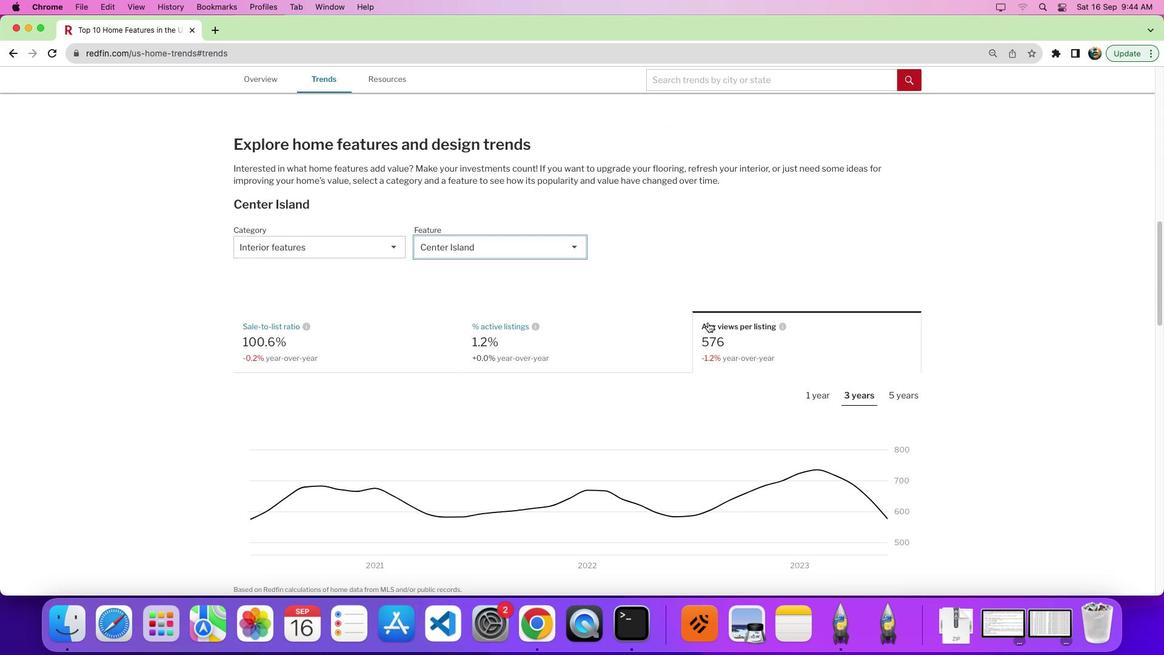 
Action: Mouse scrolled (706, 323) with delta (0, 0)
Screenshot: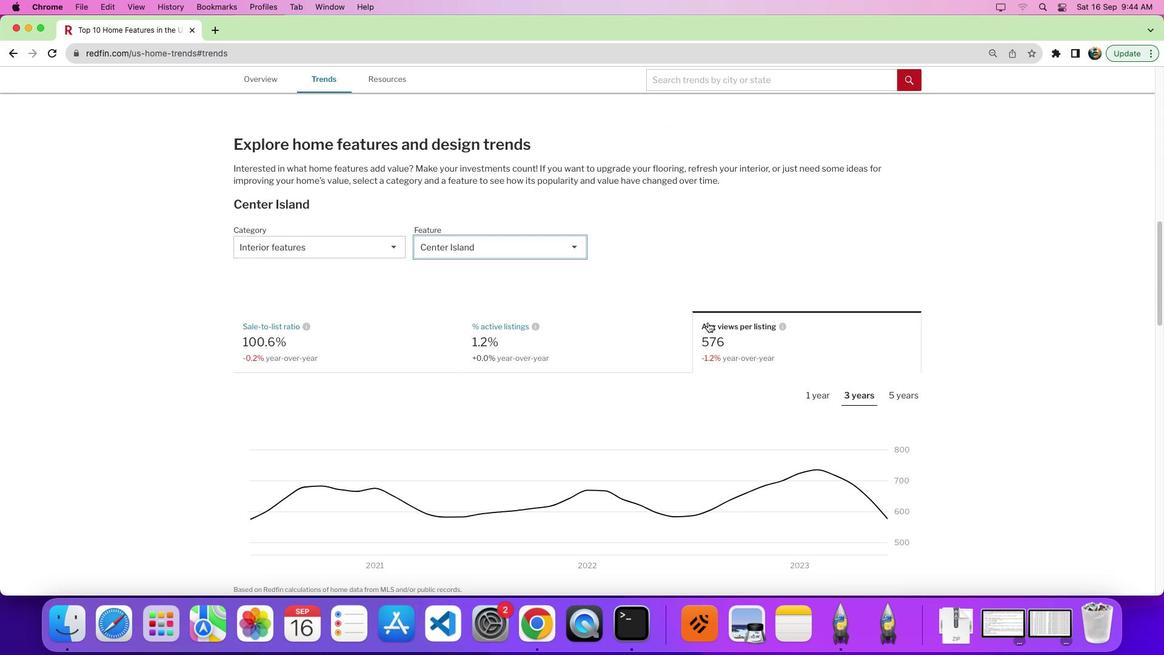 
Action: Mouse moved to (707, 322)
Screenshot: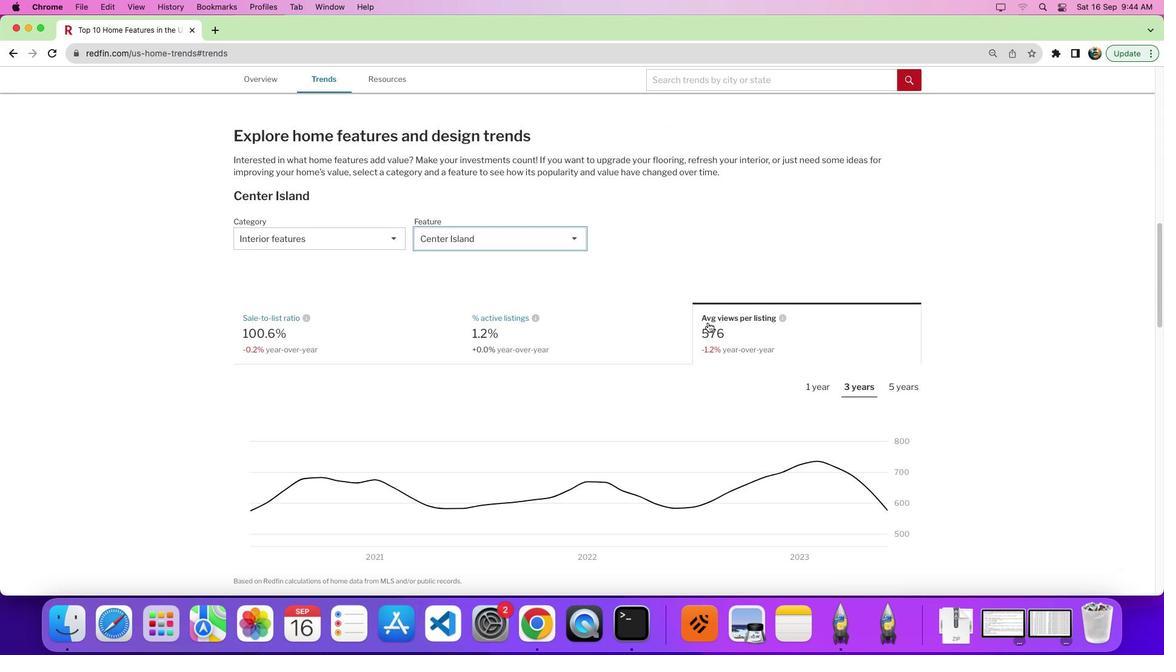 
Action: Mouse scrolled (707, 322) with delta (0, 0)
Screenshot: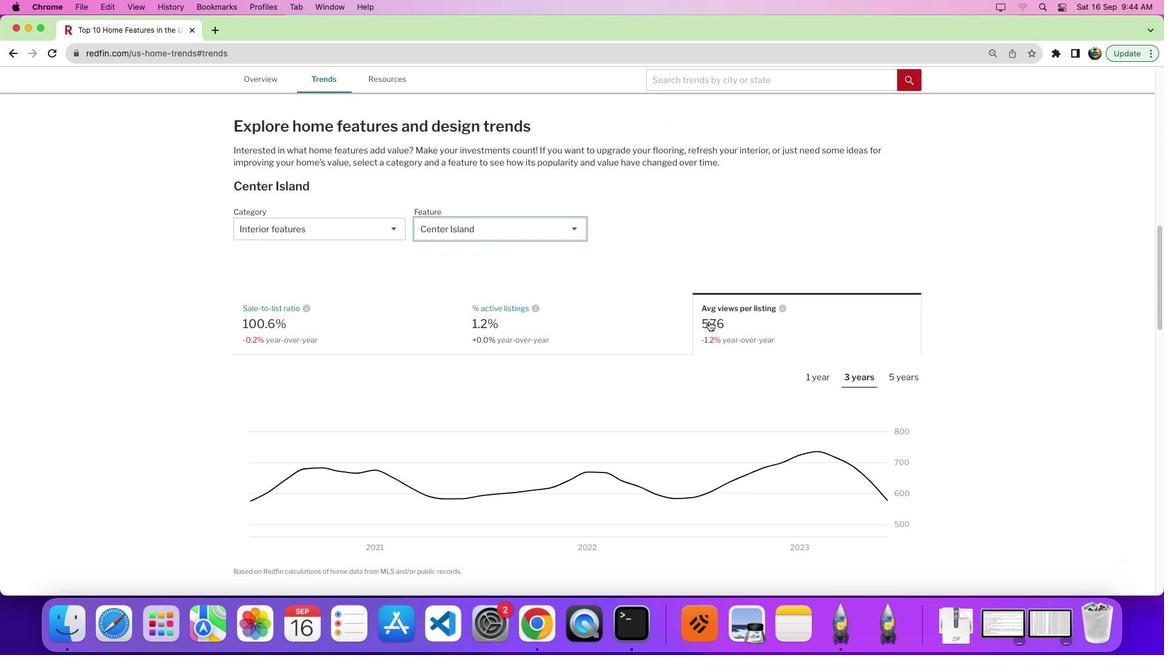 
Action: Mouse moved to (897, 368)
Screenshot: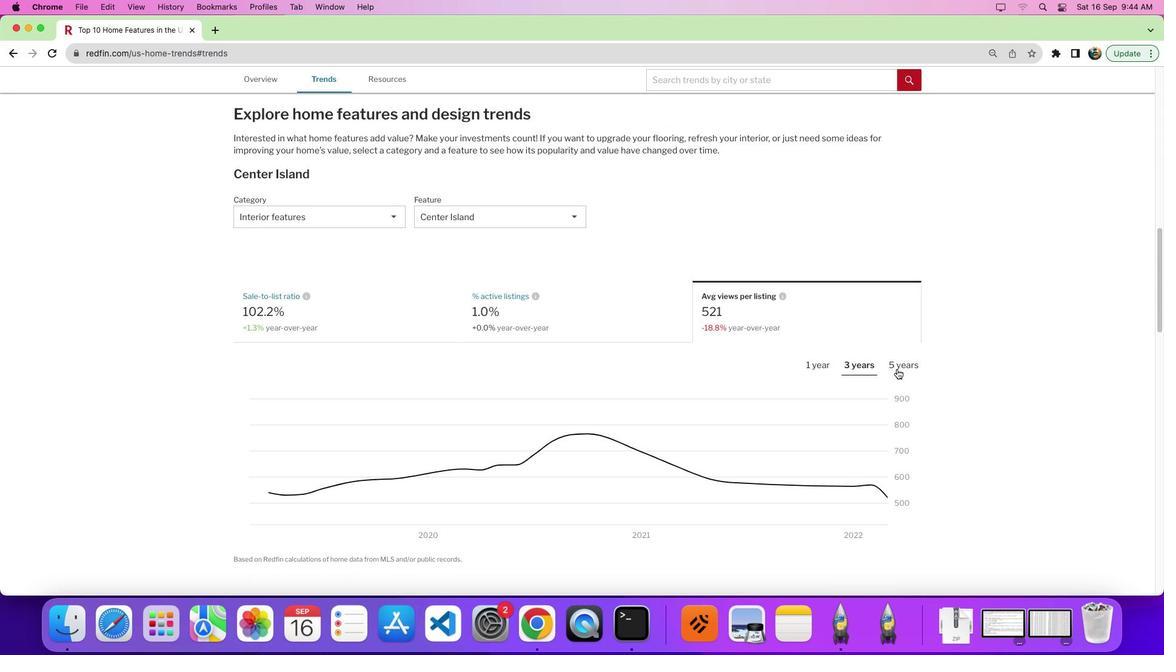 
Action: Mouse pressed left at (897, 368)
Screenshot: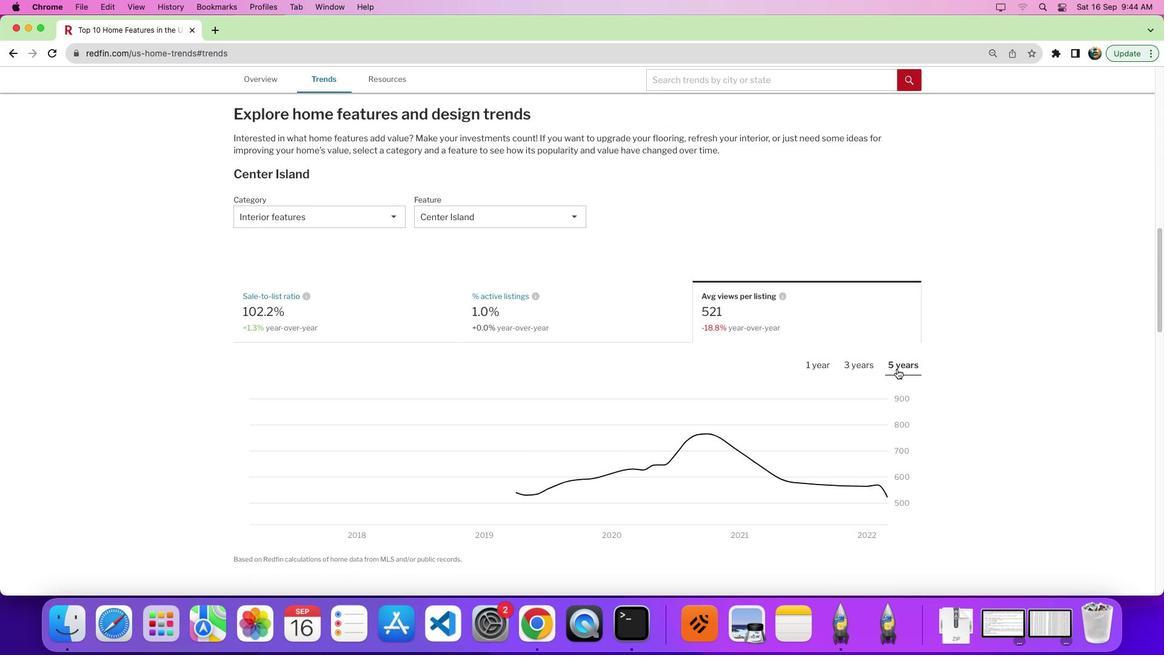 
Action: Mouse moved to (896, 362)
Screenshot: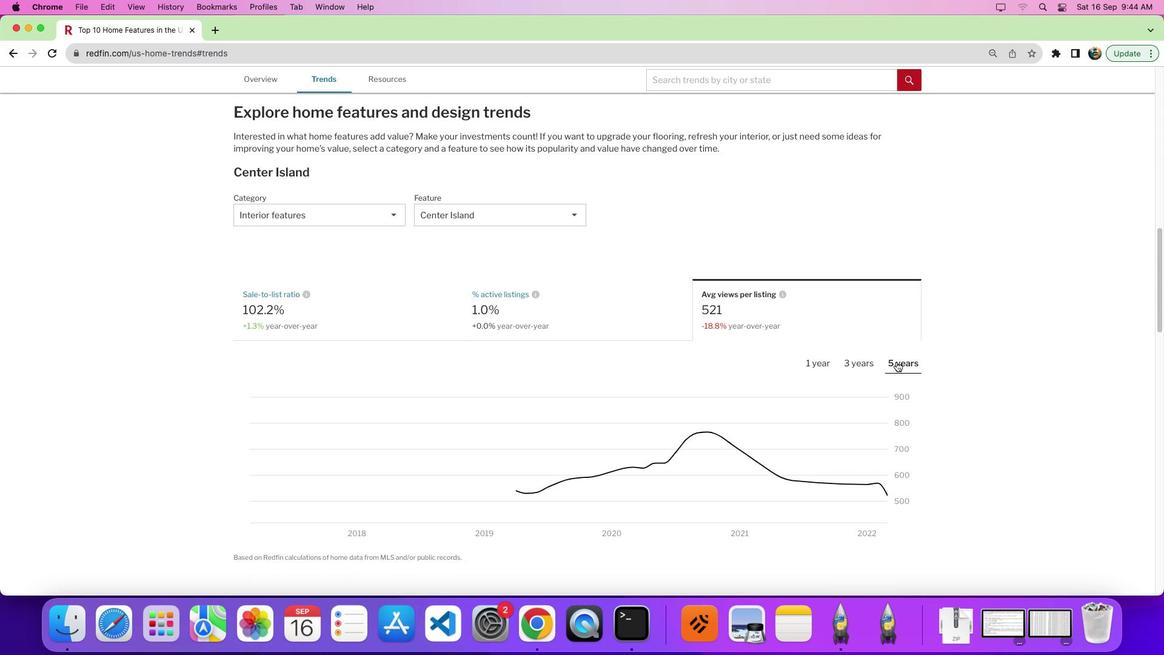 
Action: Mouse scrolled (896, 362) with delta (0, 0)
Screenshot: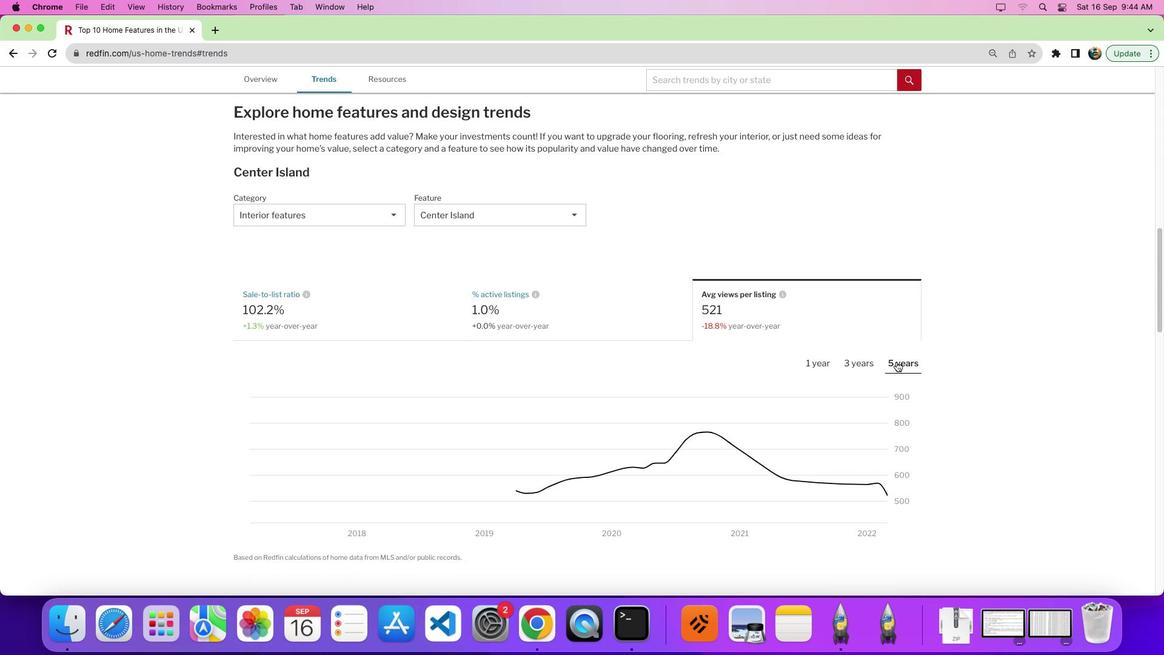 
Action: Mouse moved to (896, 362)
Screenshot: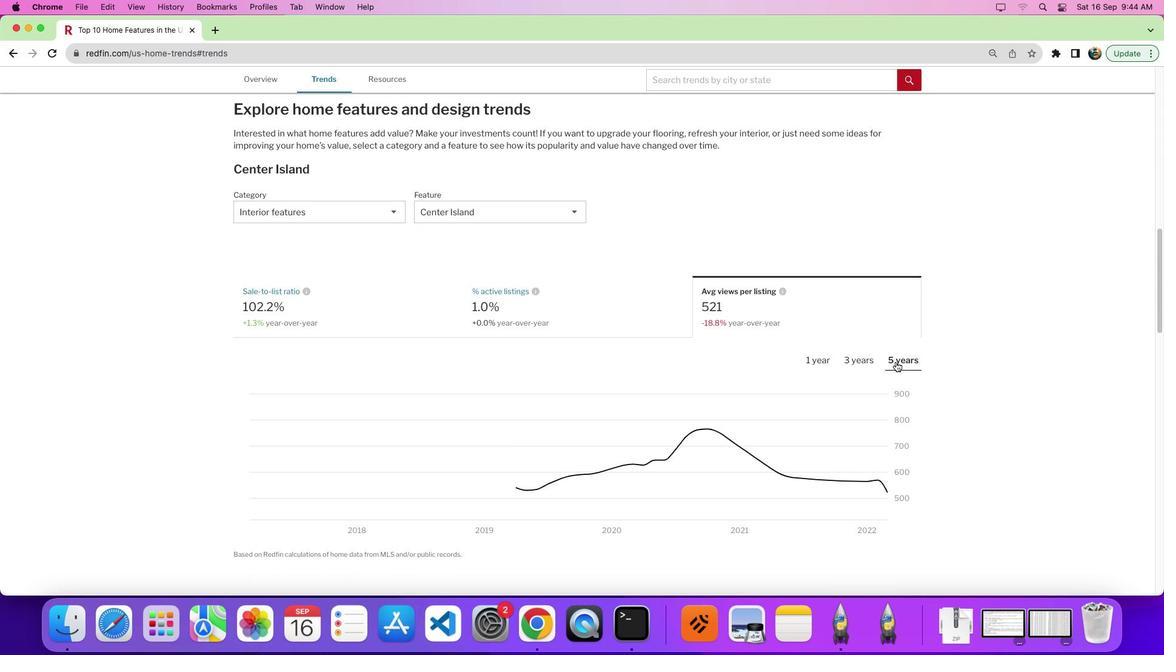 
Action: Mouse scrolled (896, 362) with delta (0, 0)
Screenshot: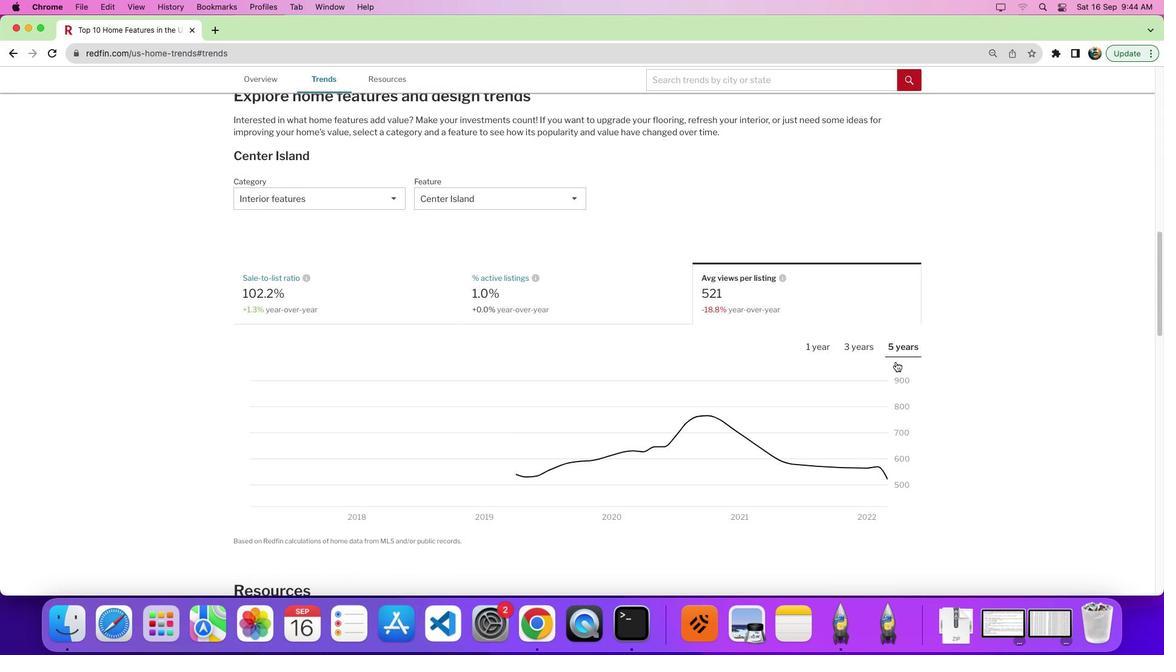 
Action: Mouse moved to (896, 361)
Screenshot: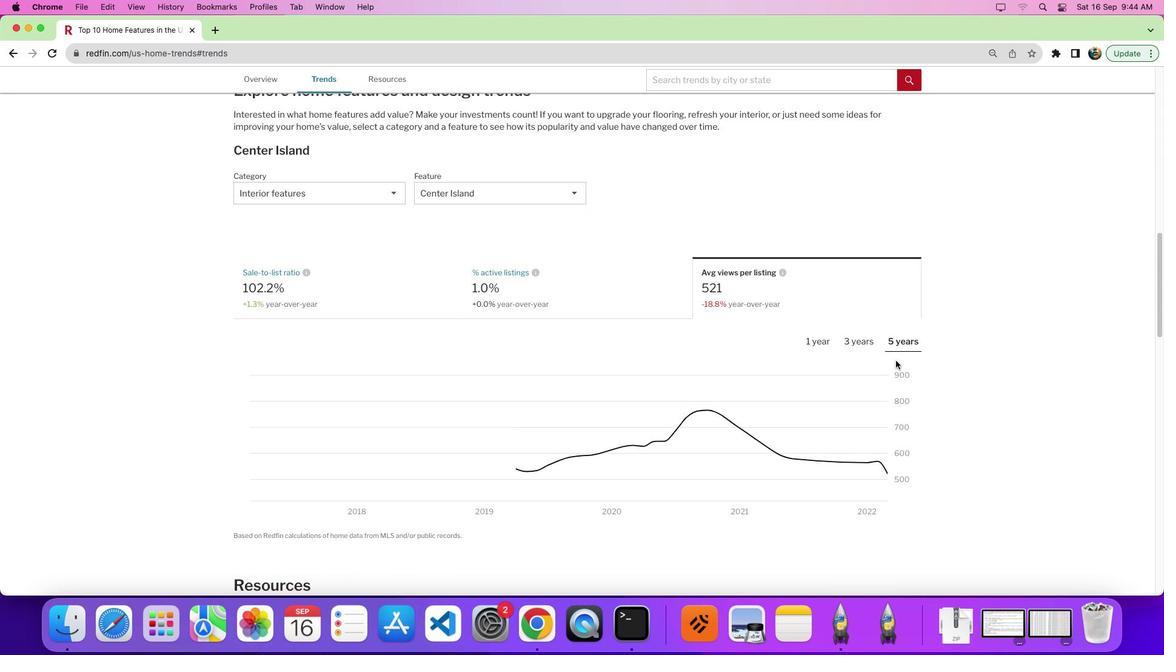 
Action: Mouse scrolled (896, 361) with delta (0, -1)
Screenshot: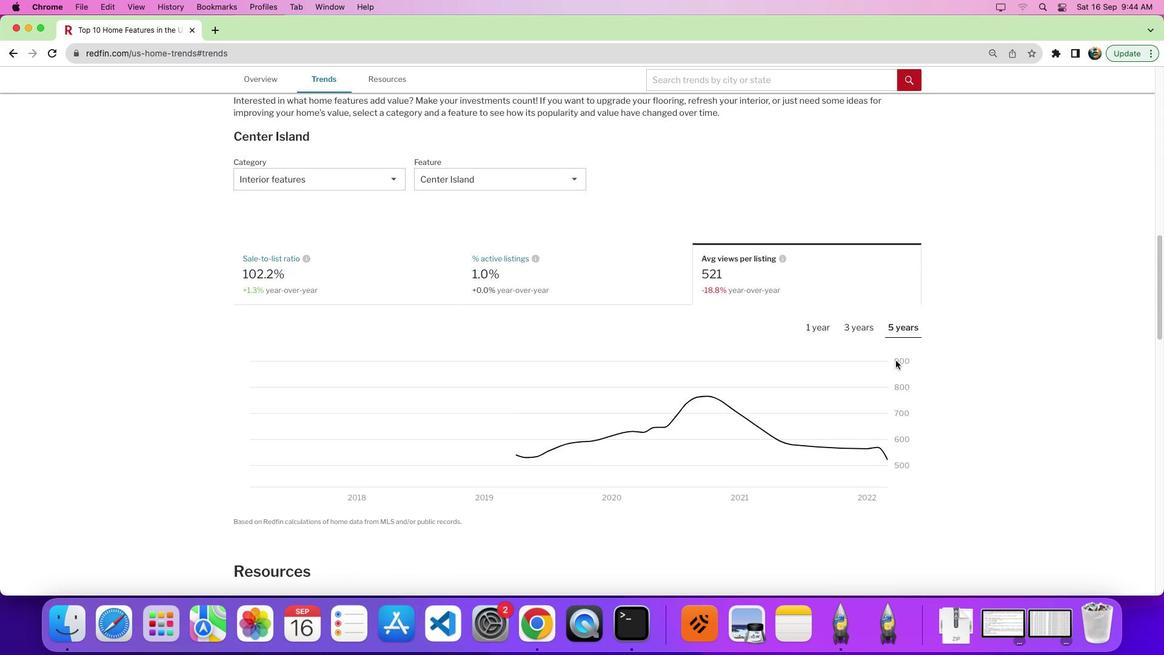 
Action: Mouse moved to (777, 344)
Screenshot: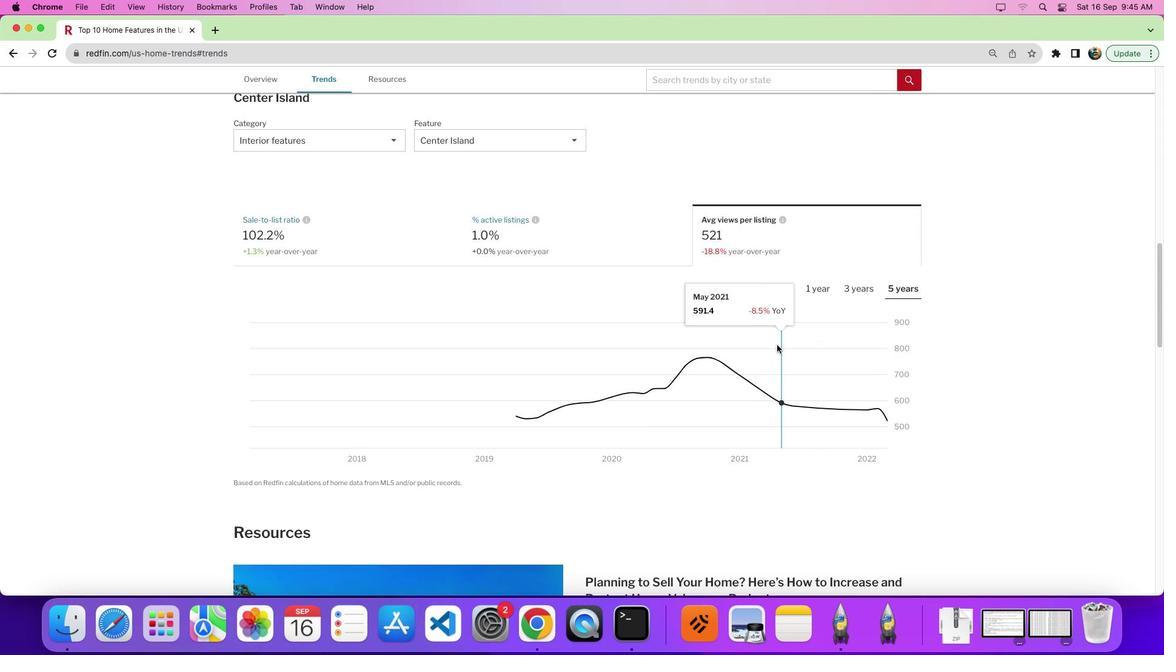 
